 Task: Create a due date automation trigger when advanced on, 2 days after a card is due add content with a description not containing resume at 11:00 AM.
Action: Mouse moved to (1161, 349)
Screenshot: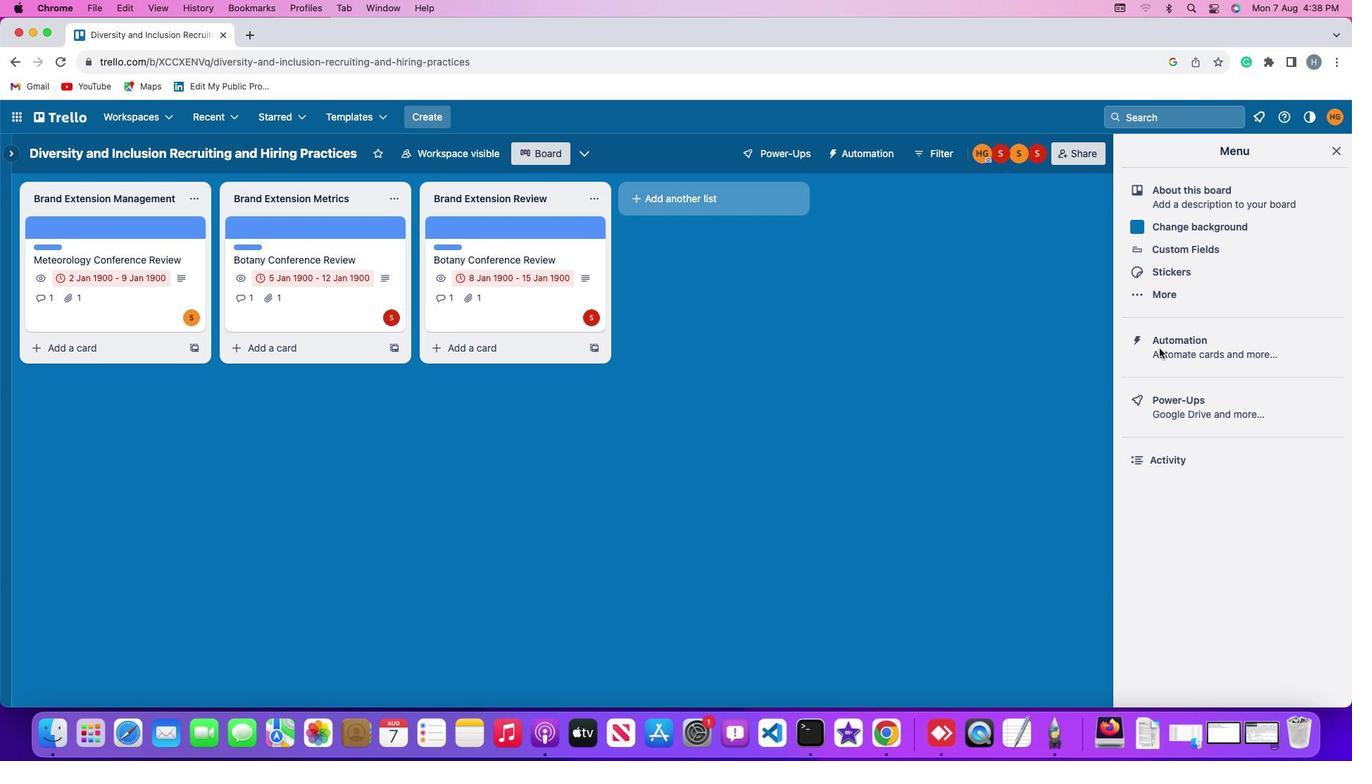 
Action: Mouse pressed left at (1161, 349)
Screenshot: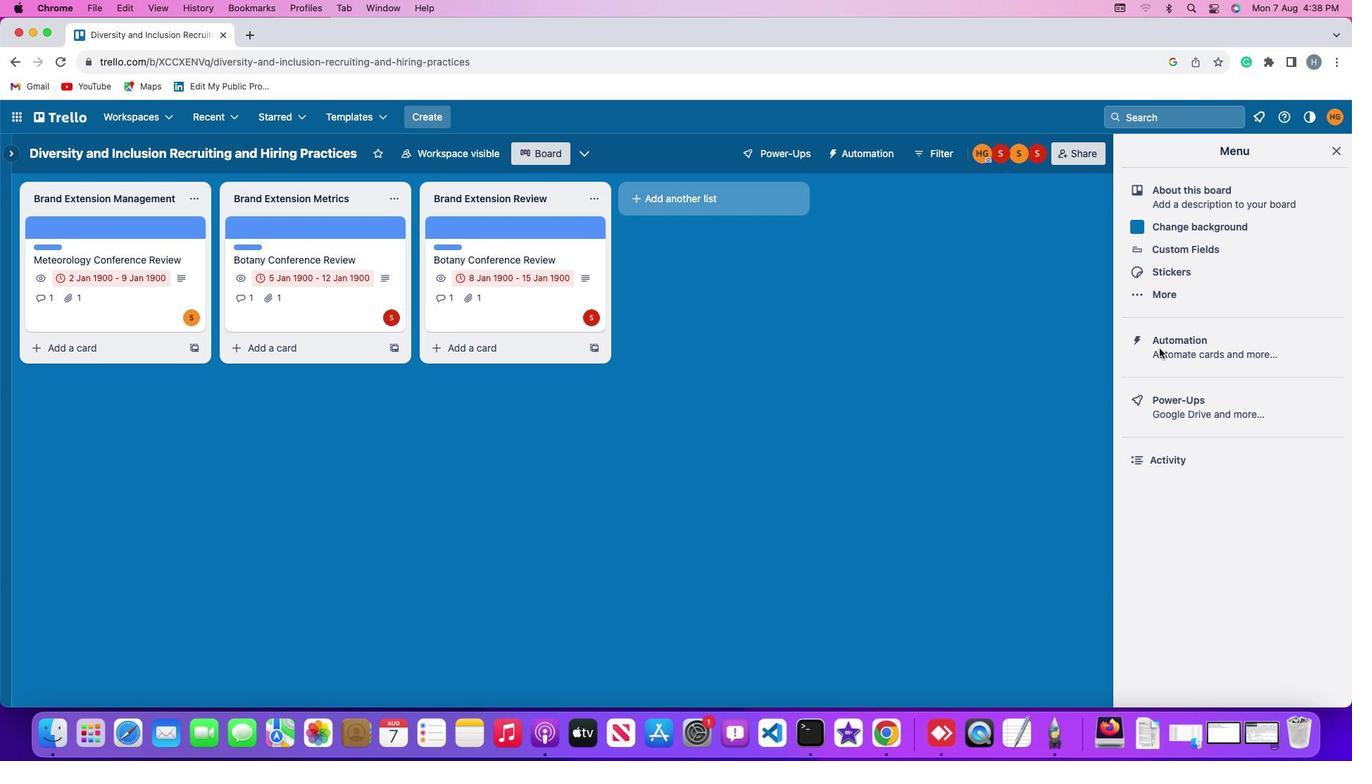 
Action: Mouse pressed left at (1161, 349)
Screenshot: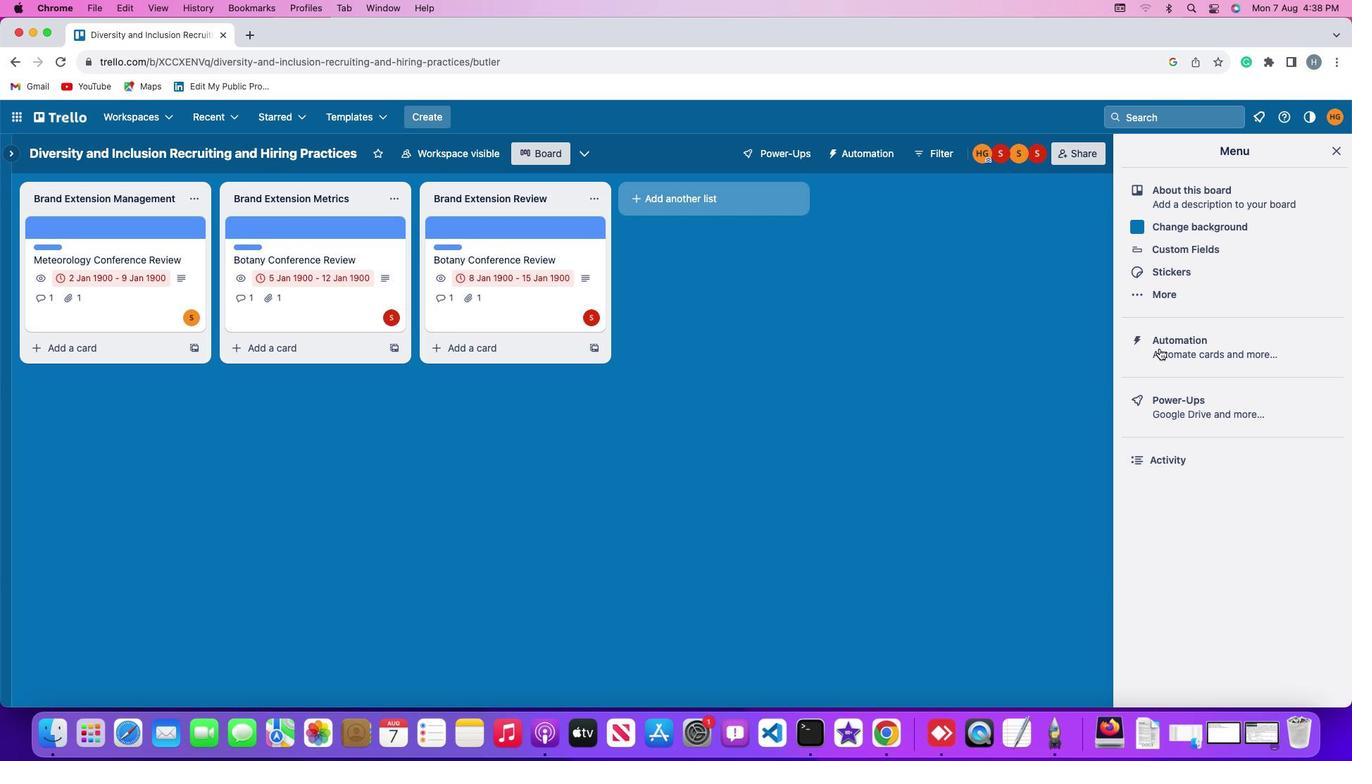 
Action: Mouse moved to (89, 331)
Screenshot: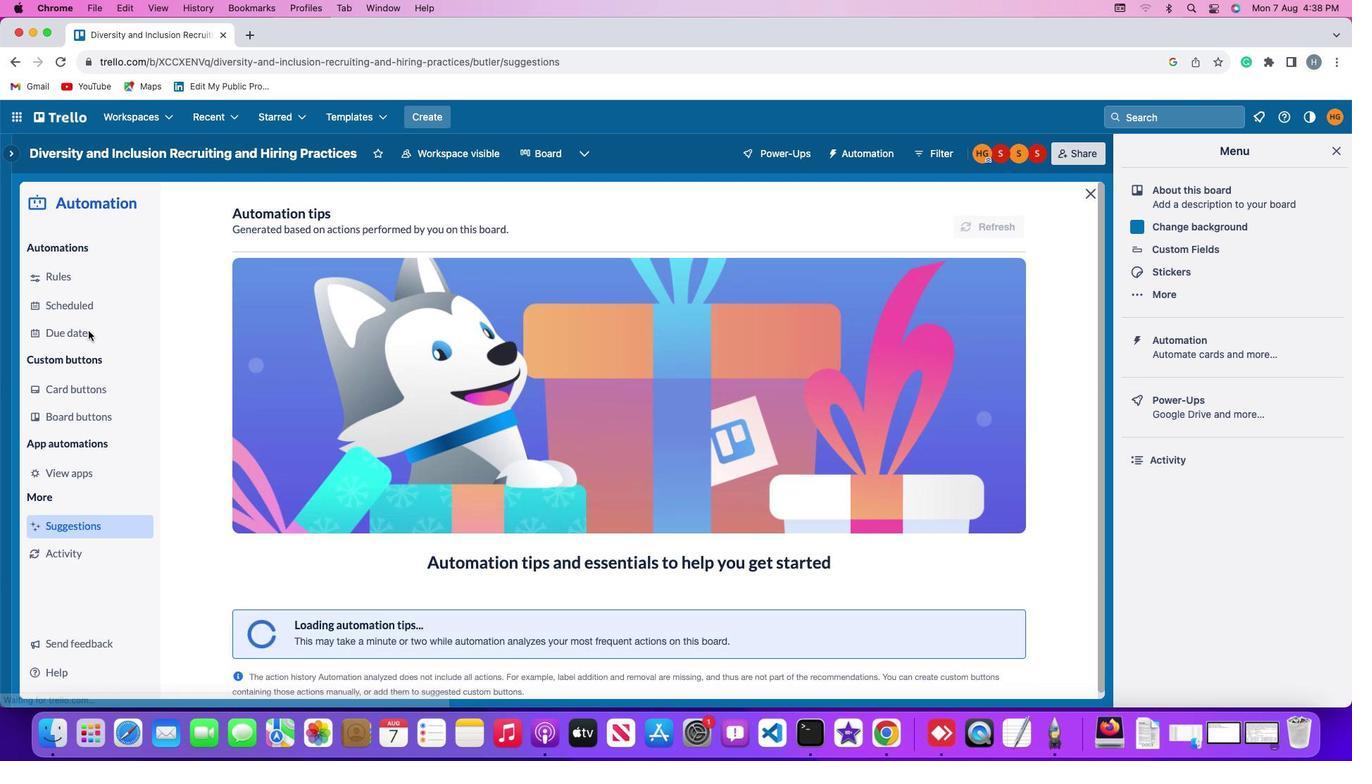 
Action: Mouse pressed left at (89, 331)
Screenshot: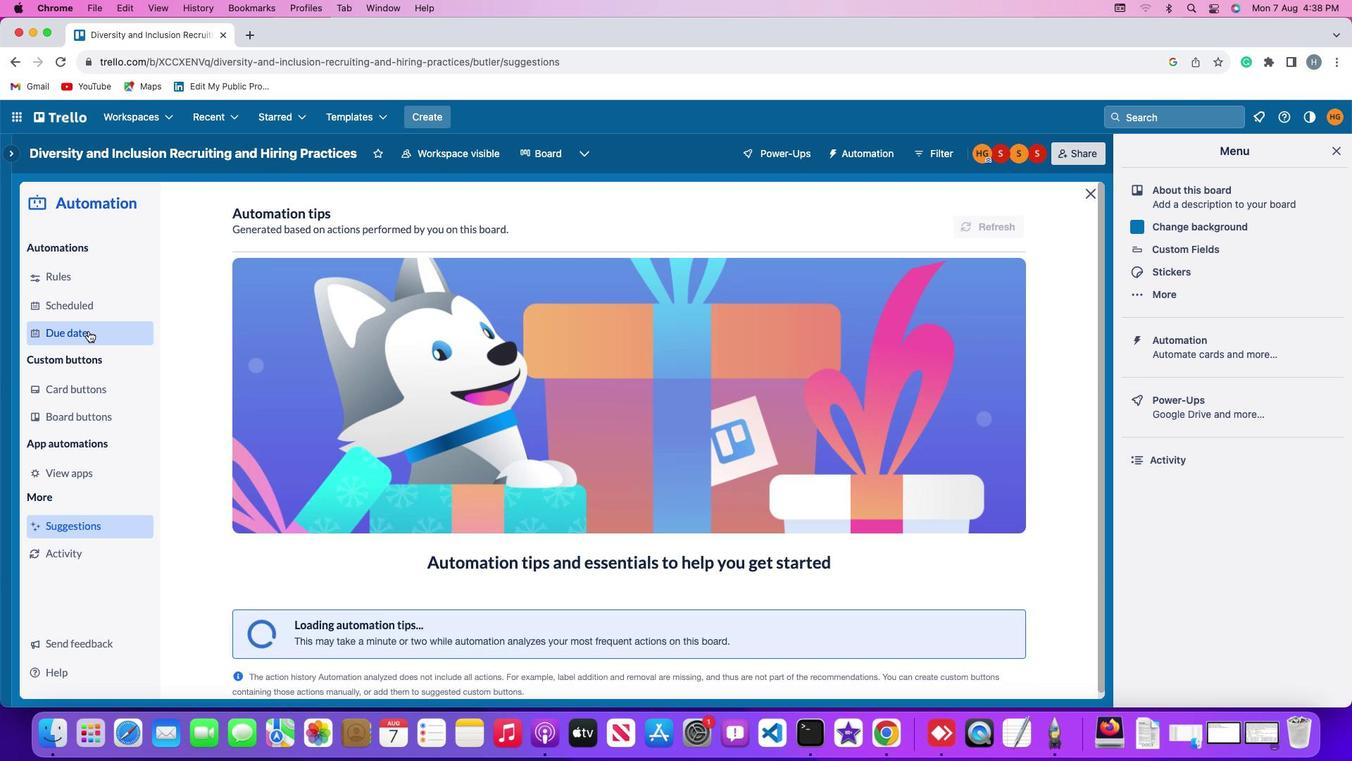 
Action: Mouse moved to (960, 216)
Screenshot: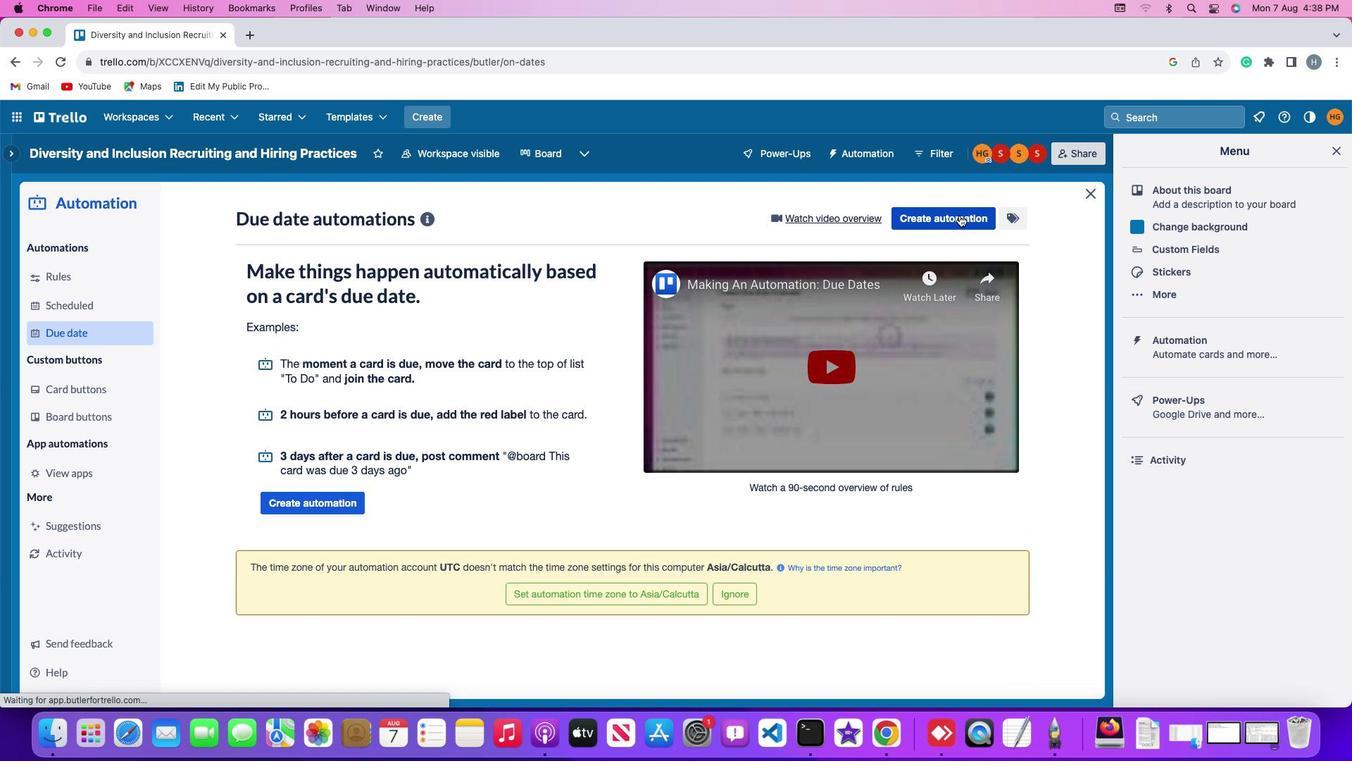 
Action: Mouse pressed left at (960, 216)
Screenshot: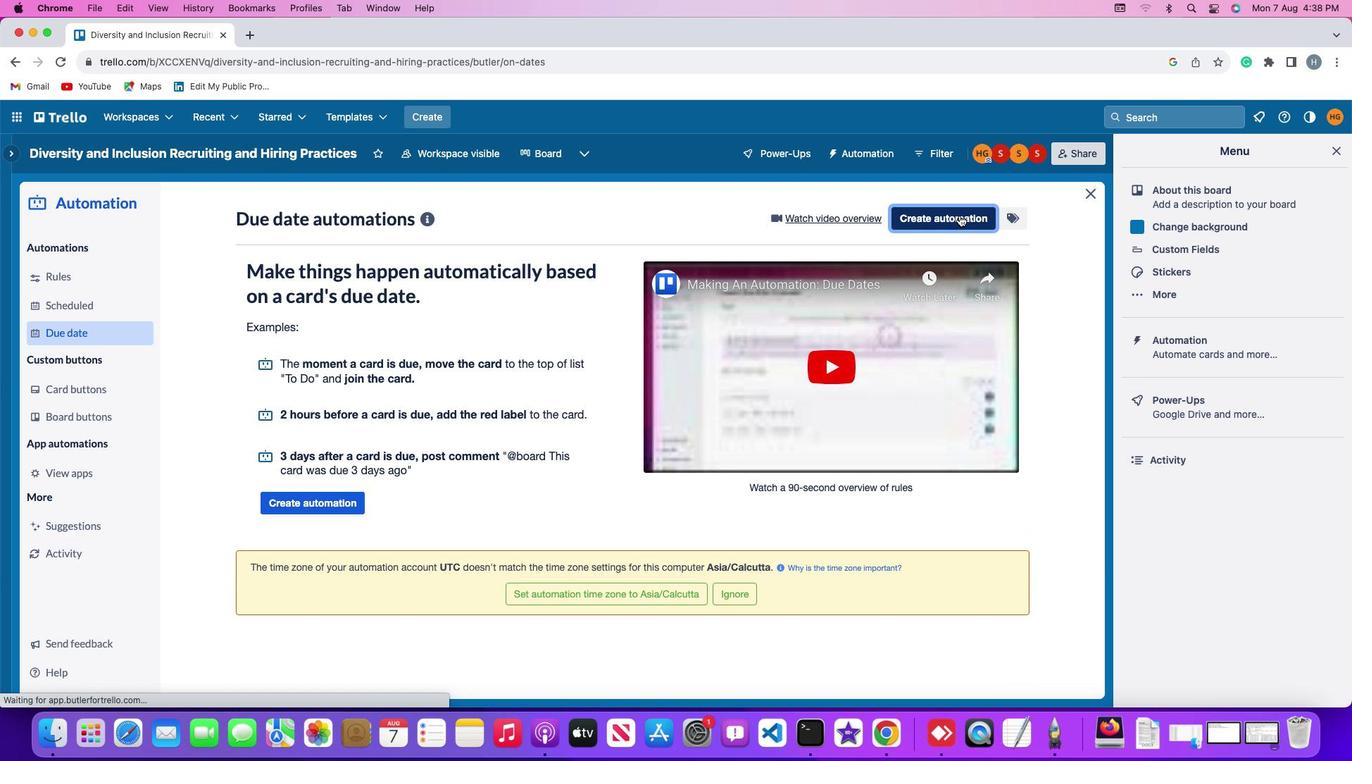 
Action: Mouse moved to (648, 353)
Screenshot: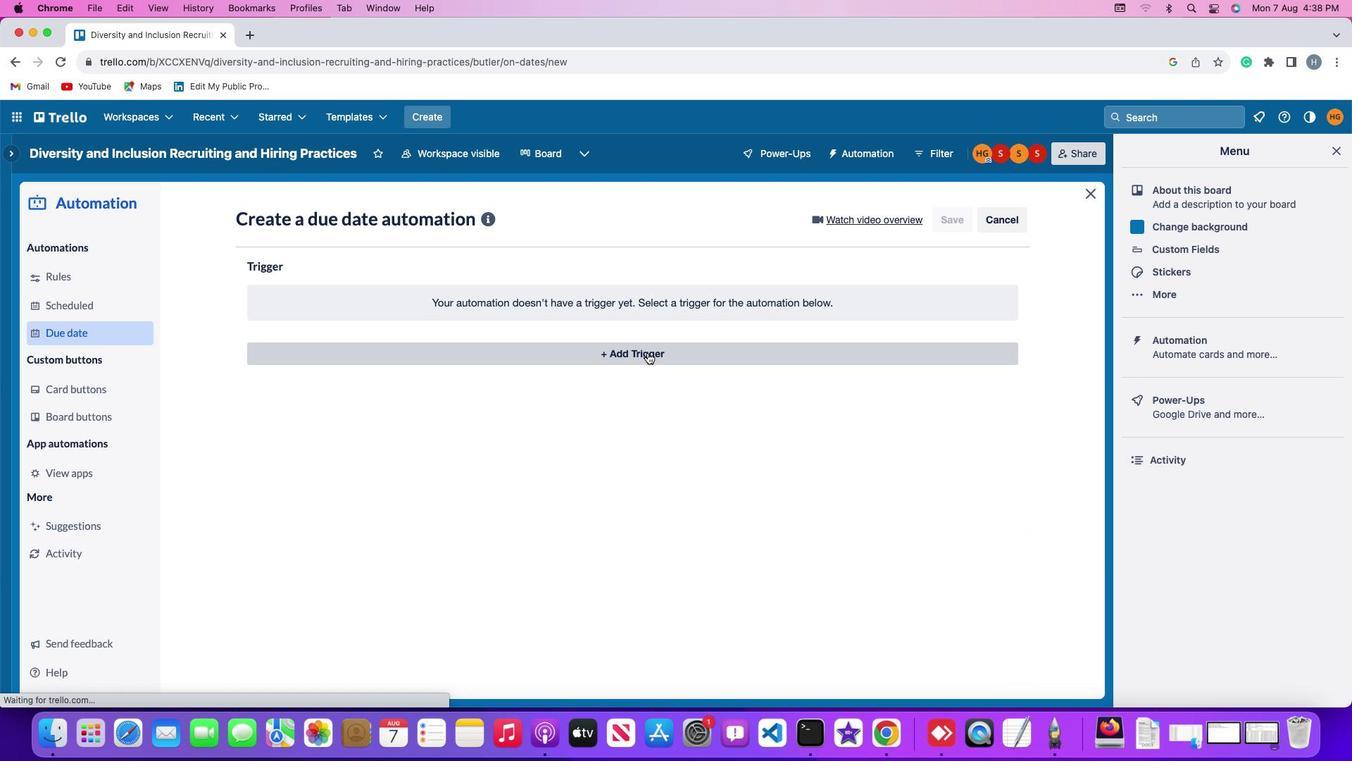 
Action: Mouse pressed left at (648, 353)
Screenshot: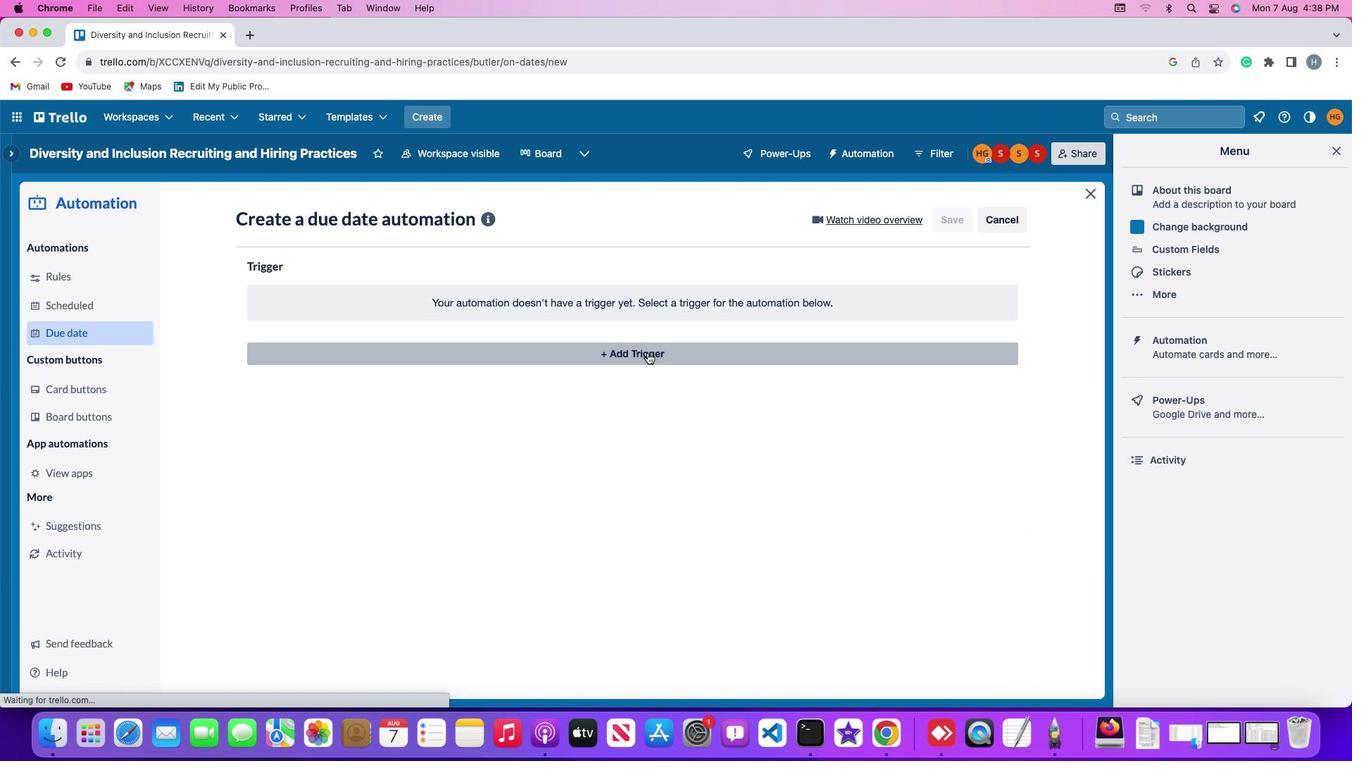 
Action: Mouse moved to (277, 562)
Screenshot: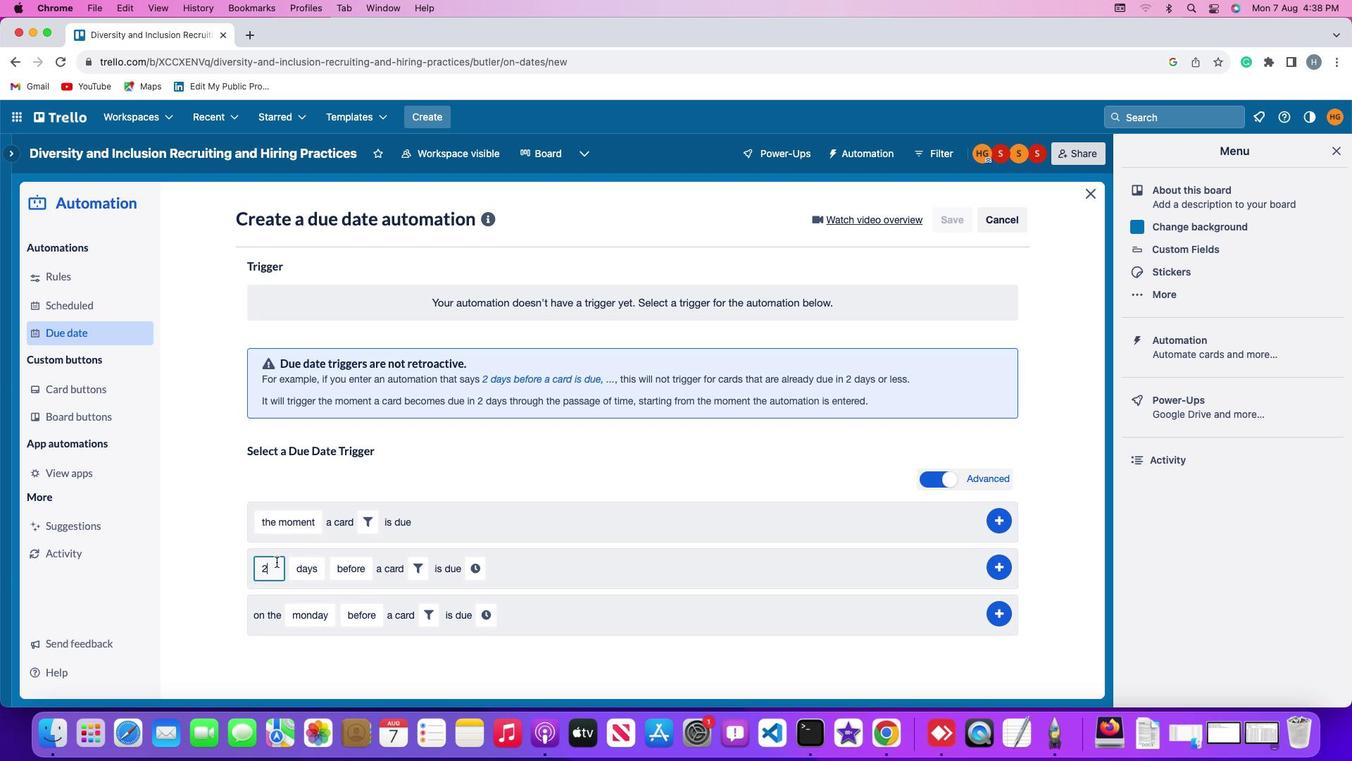 
Action: Mouse pressed left at (277, 562)
Screenshot: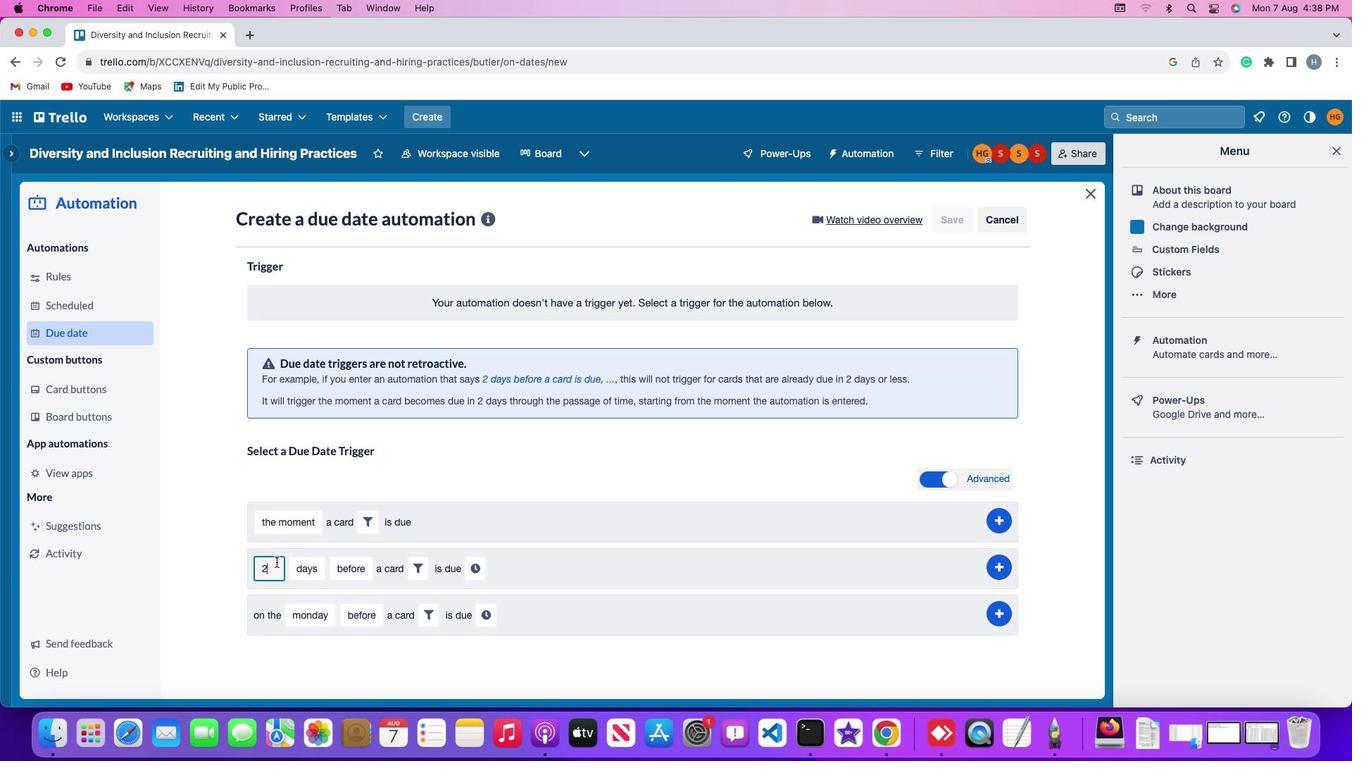 
Action: Mouse moved to (277, 563)
Screenshot: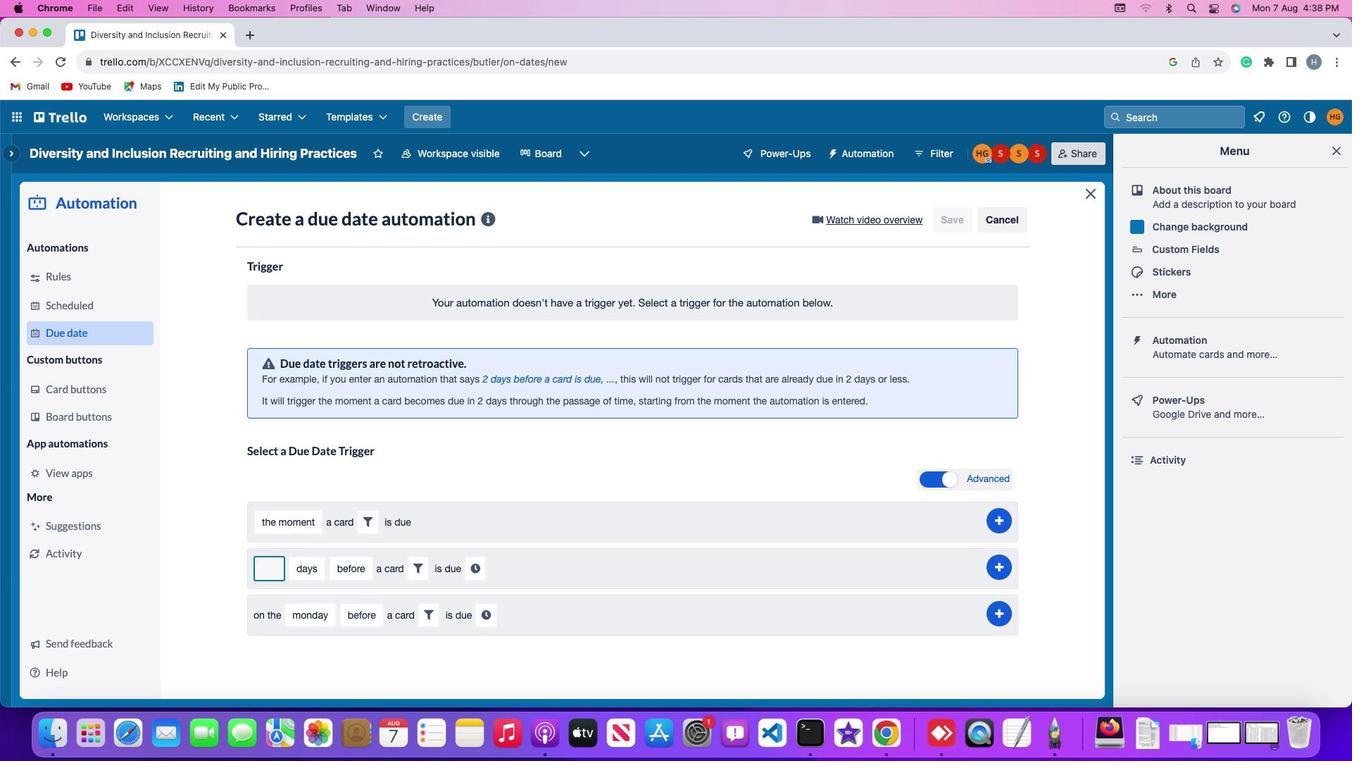 
Action: Key pressed Key.backspace
Screenshot: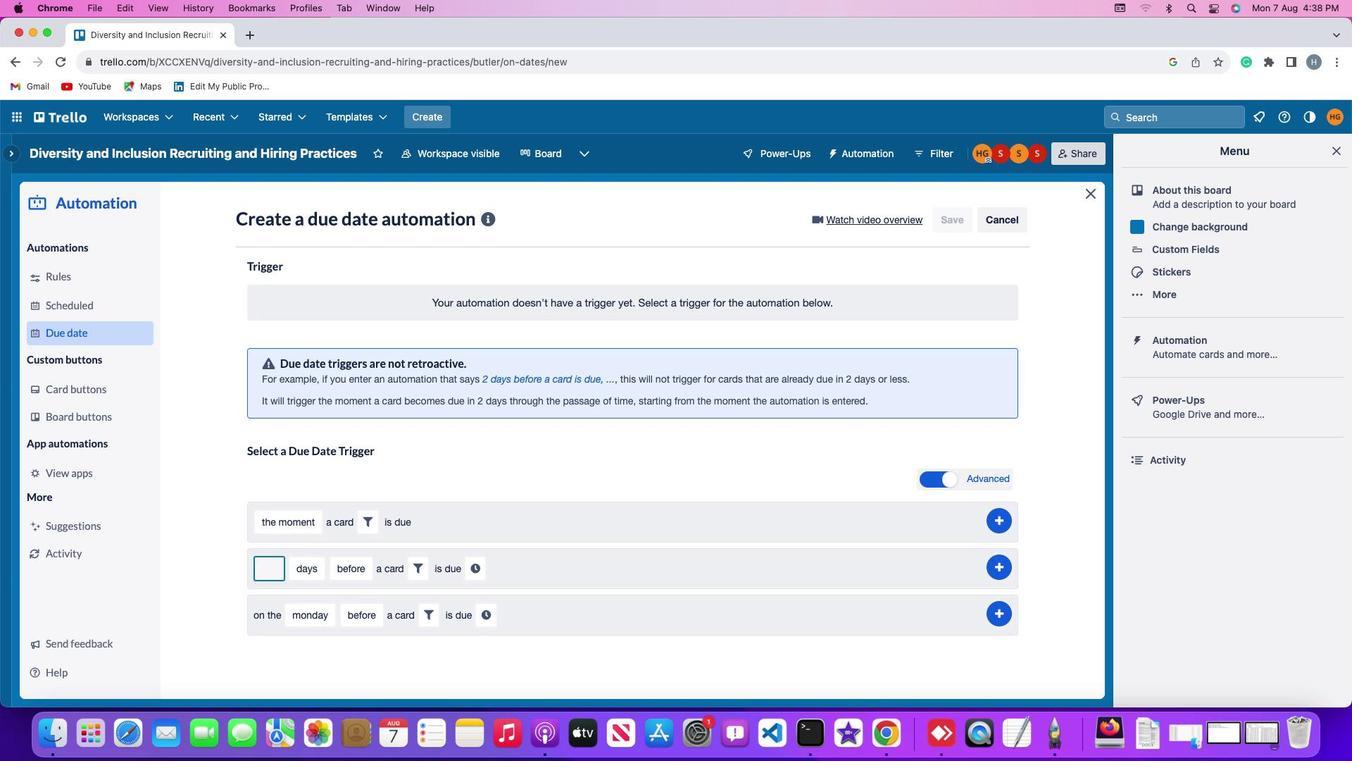 
Action: Mouse moved to (278, 563)
Screenshot: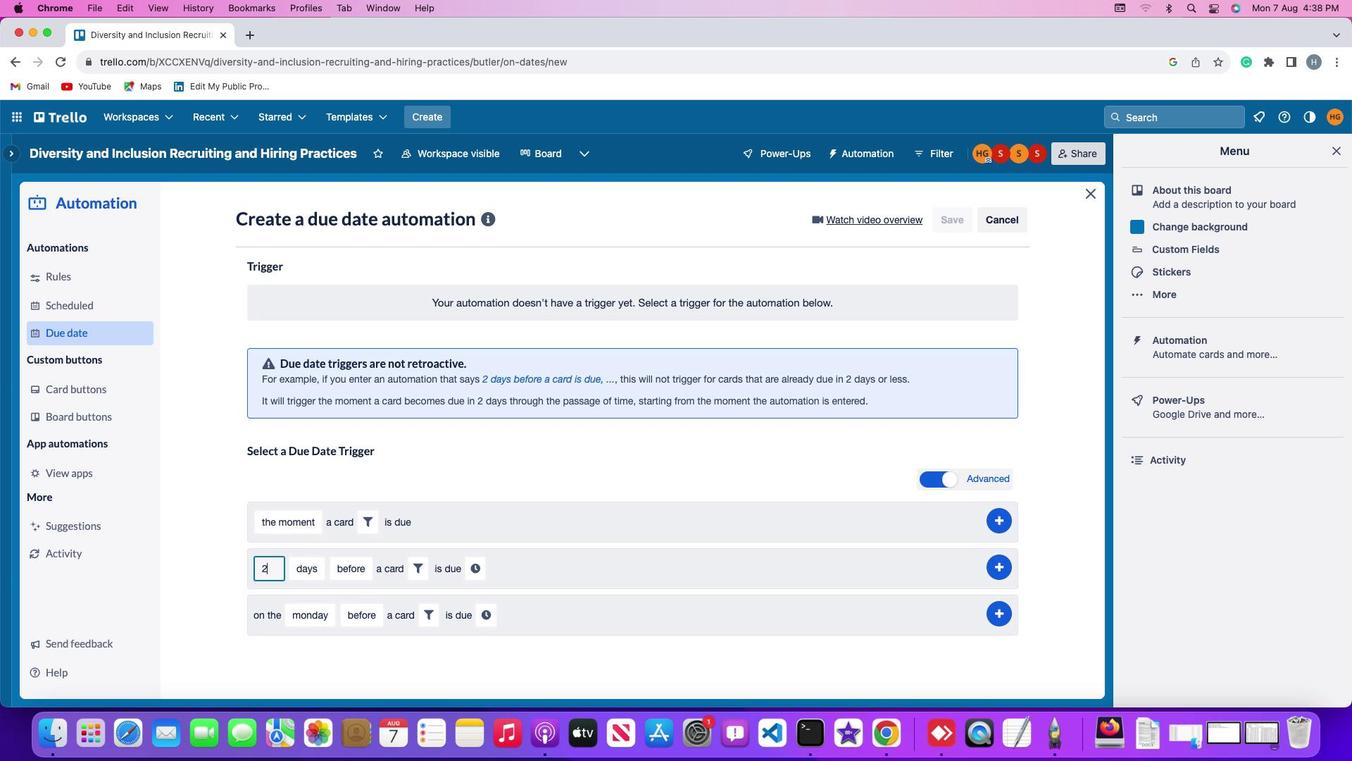 
Action: Key pressed '2'
Screenshot: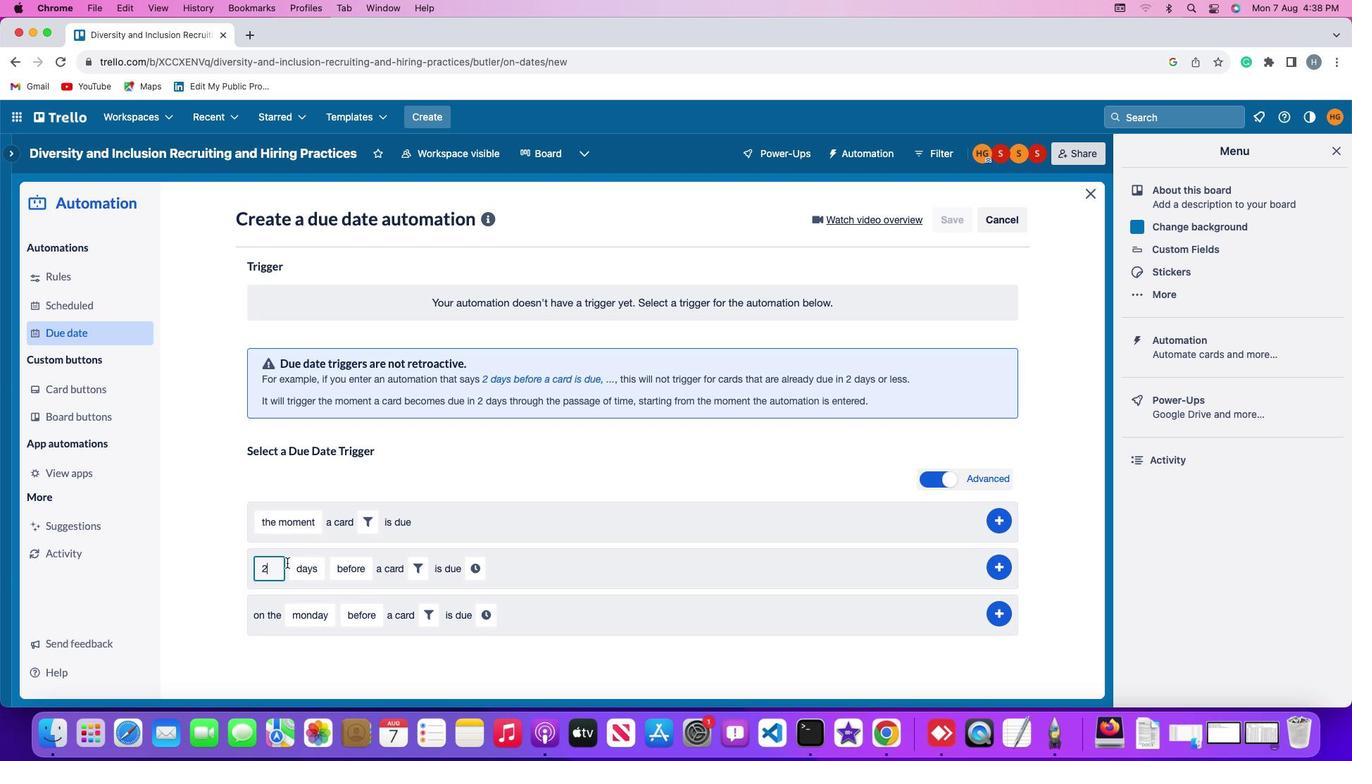 
Action: Mouse moved to (321, 561)
Screenshot: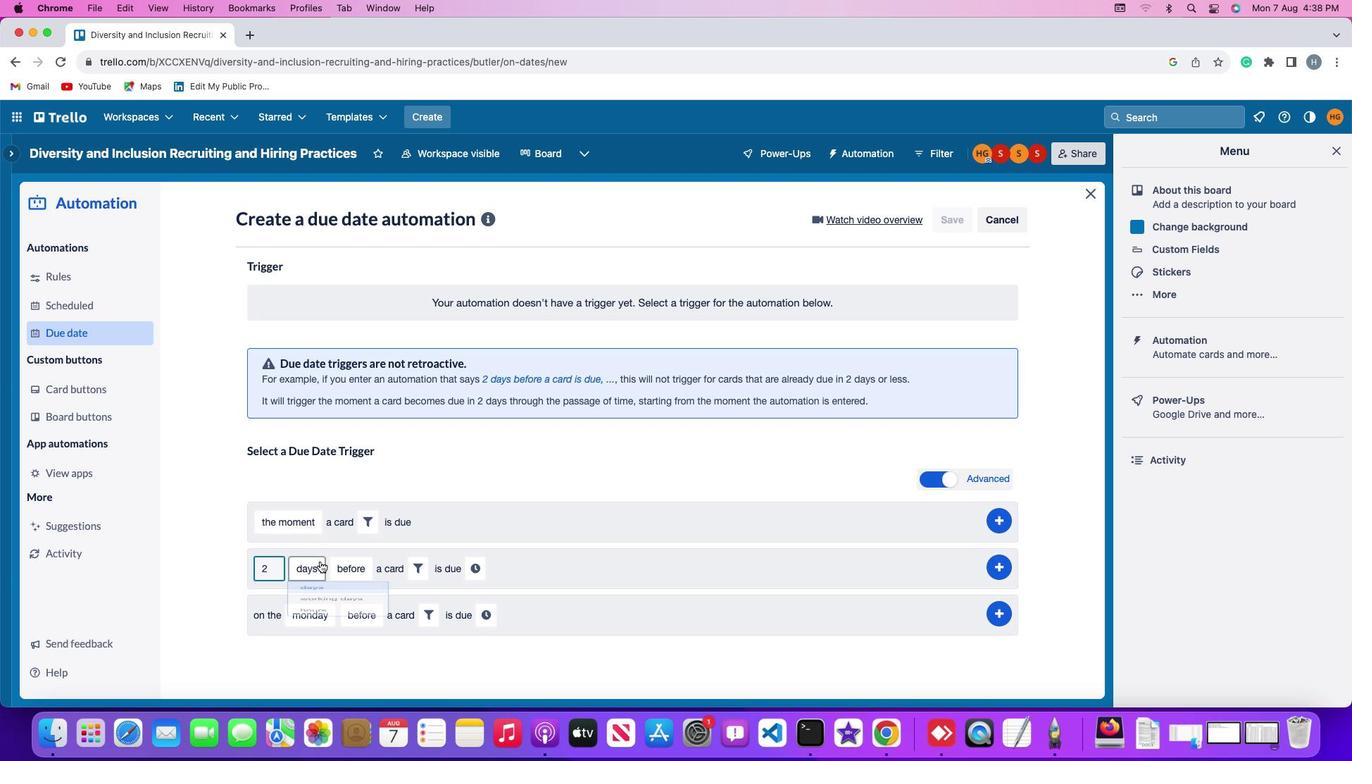 
Action: Mouse pressed left at (321, 561)
Screenshot: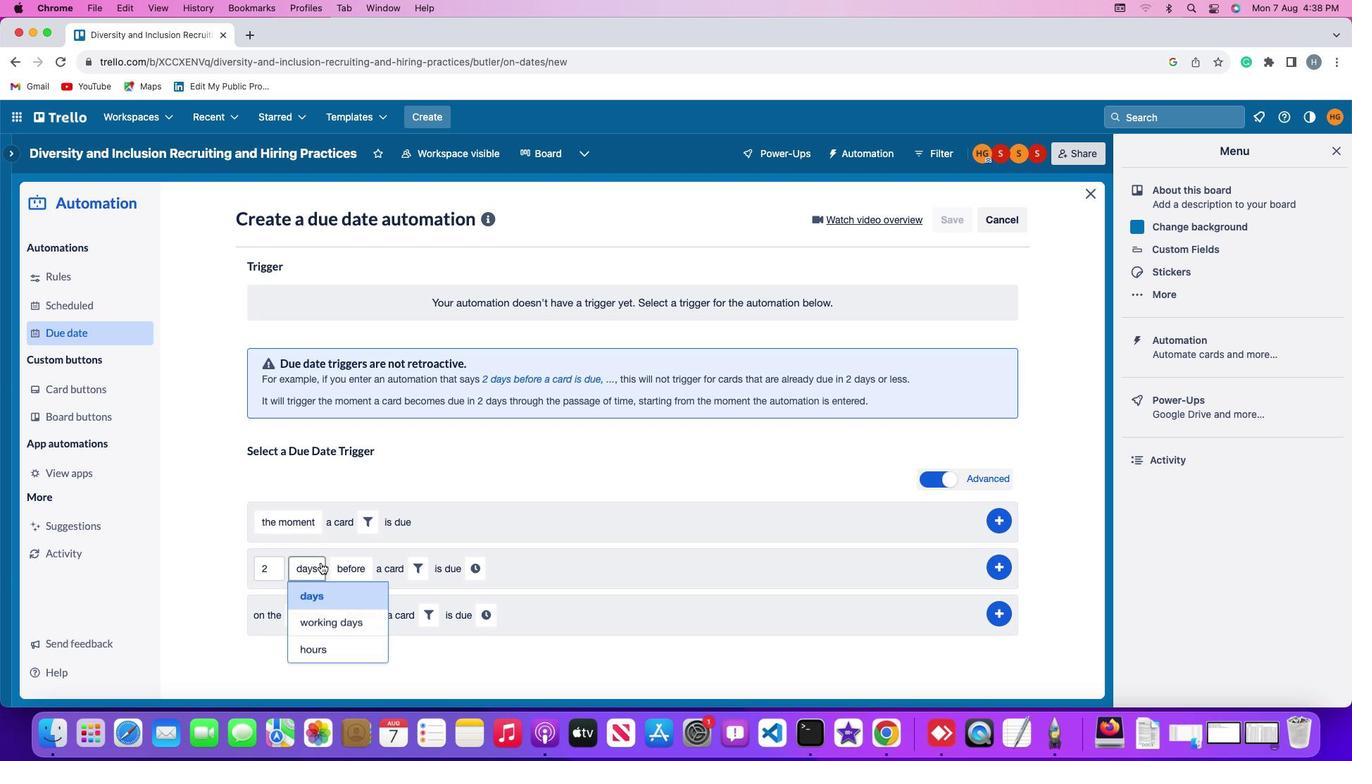 
Action: Mouse moved to (319, 597)
Screenshot: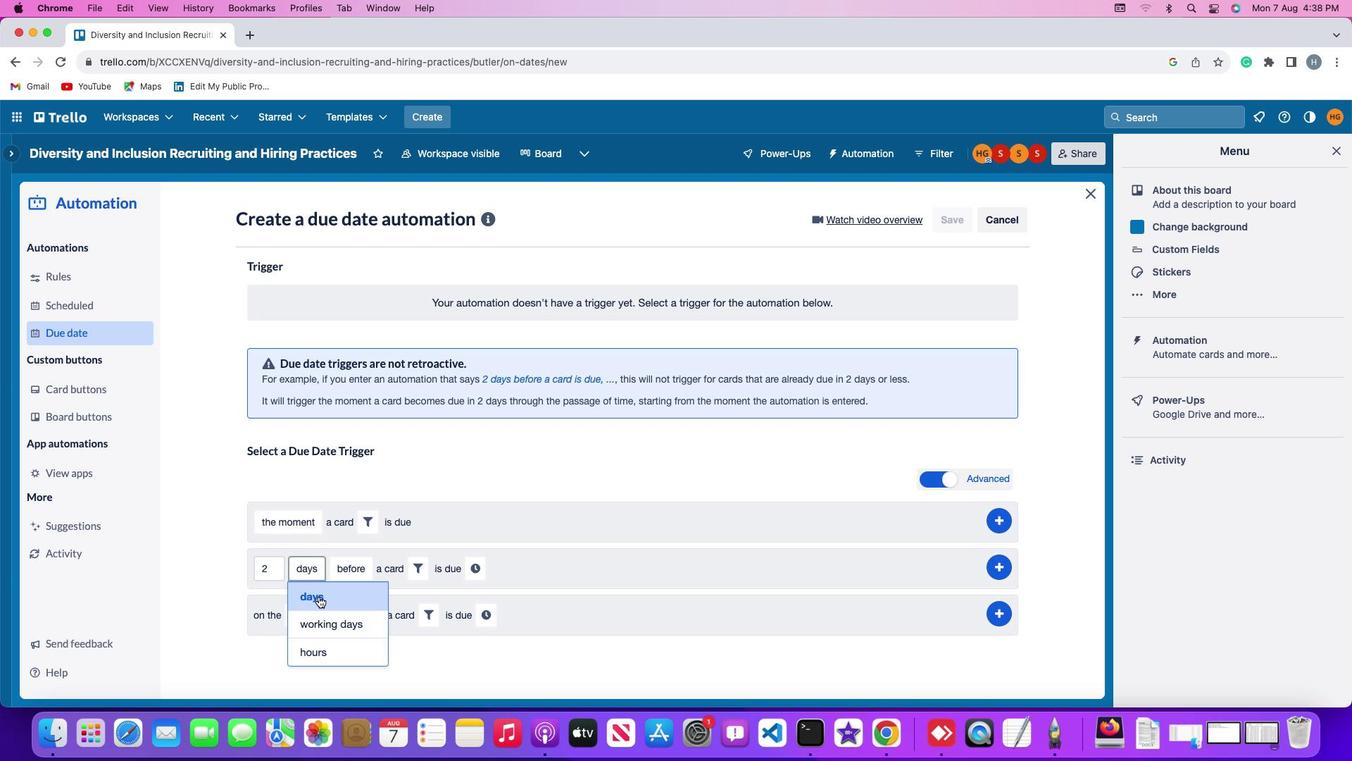 
Action: Mouse pressed left at (319, 597)
Screenshot: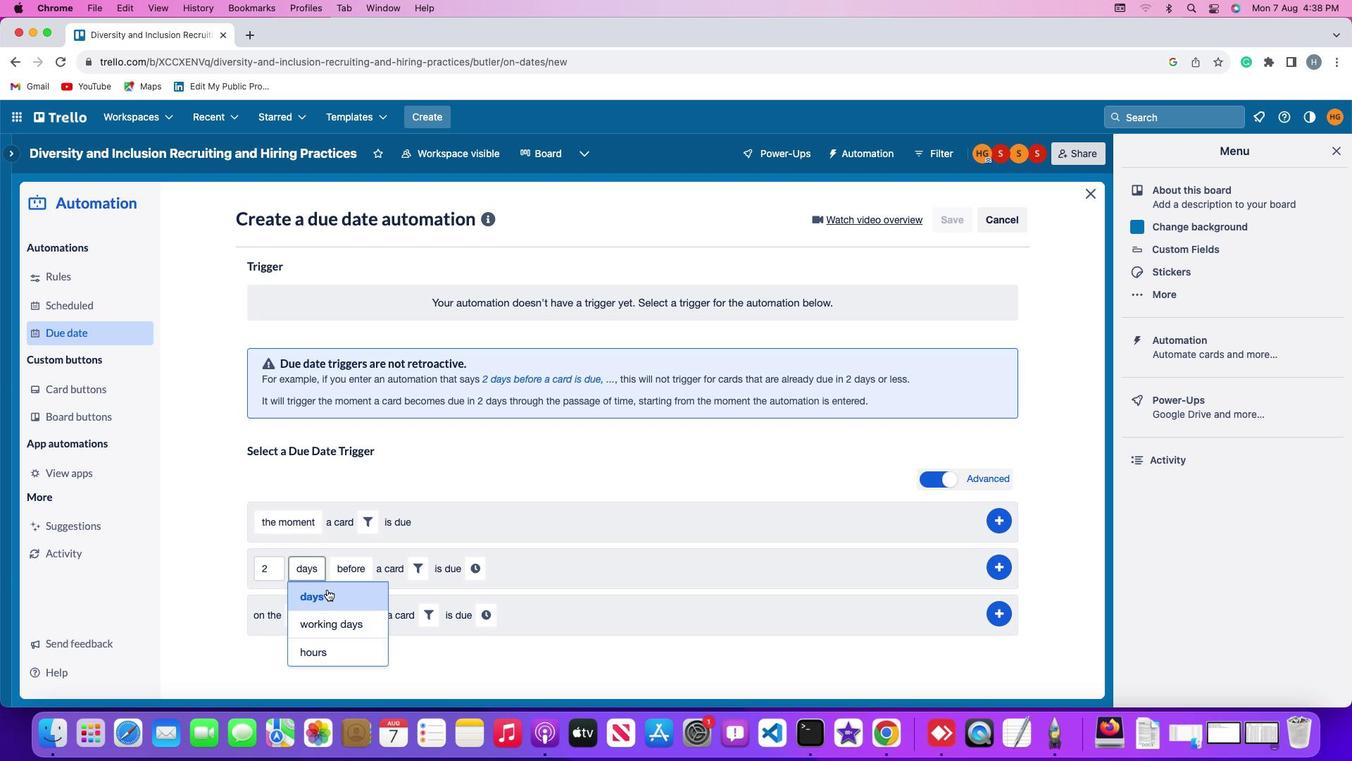 
Action: Mouse moved to (344, 572)
Screenshot: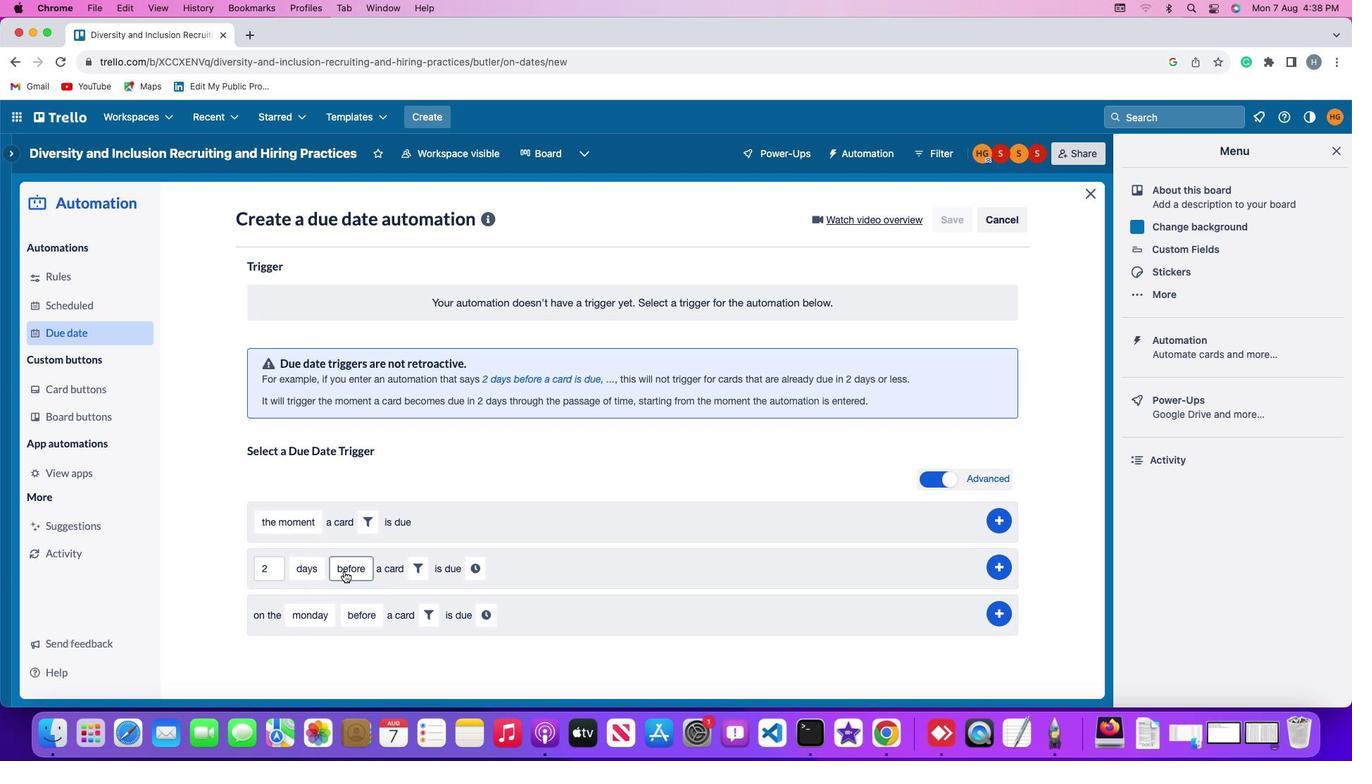 
Action: Mouse pressed left at (344, 572)
Screenshot: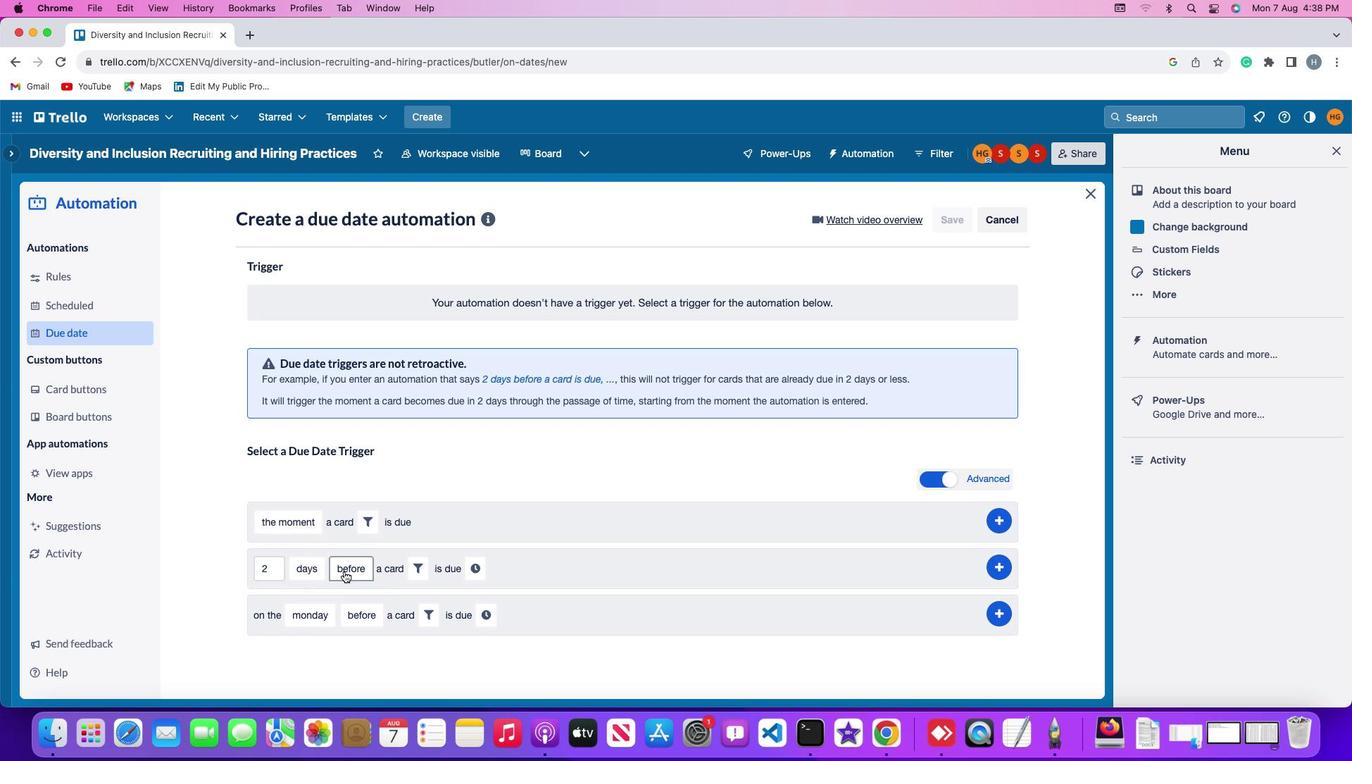 
Action: Mouse moved to (355, 621)
Screenshot: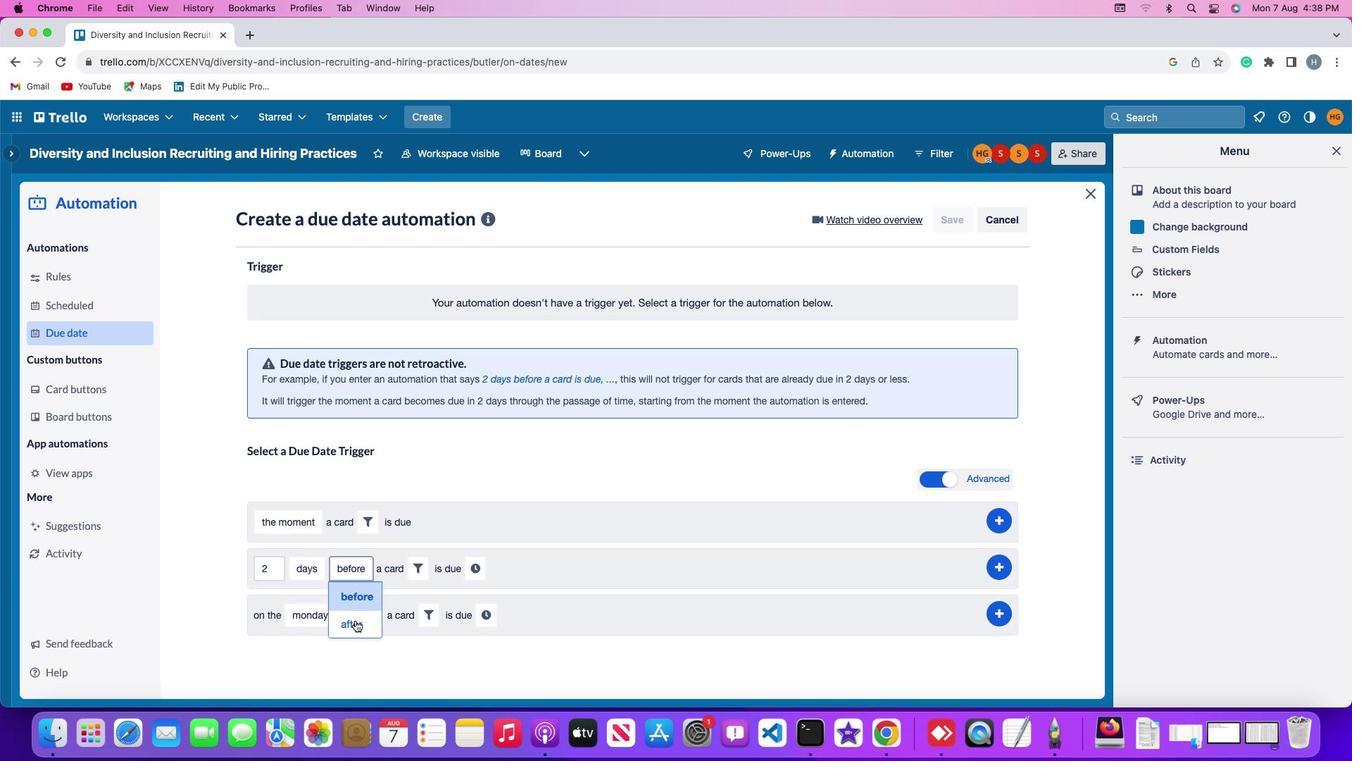 
Action: Mouse pressed left at (355, 621)
Screenshot: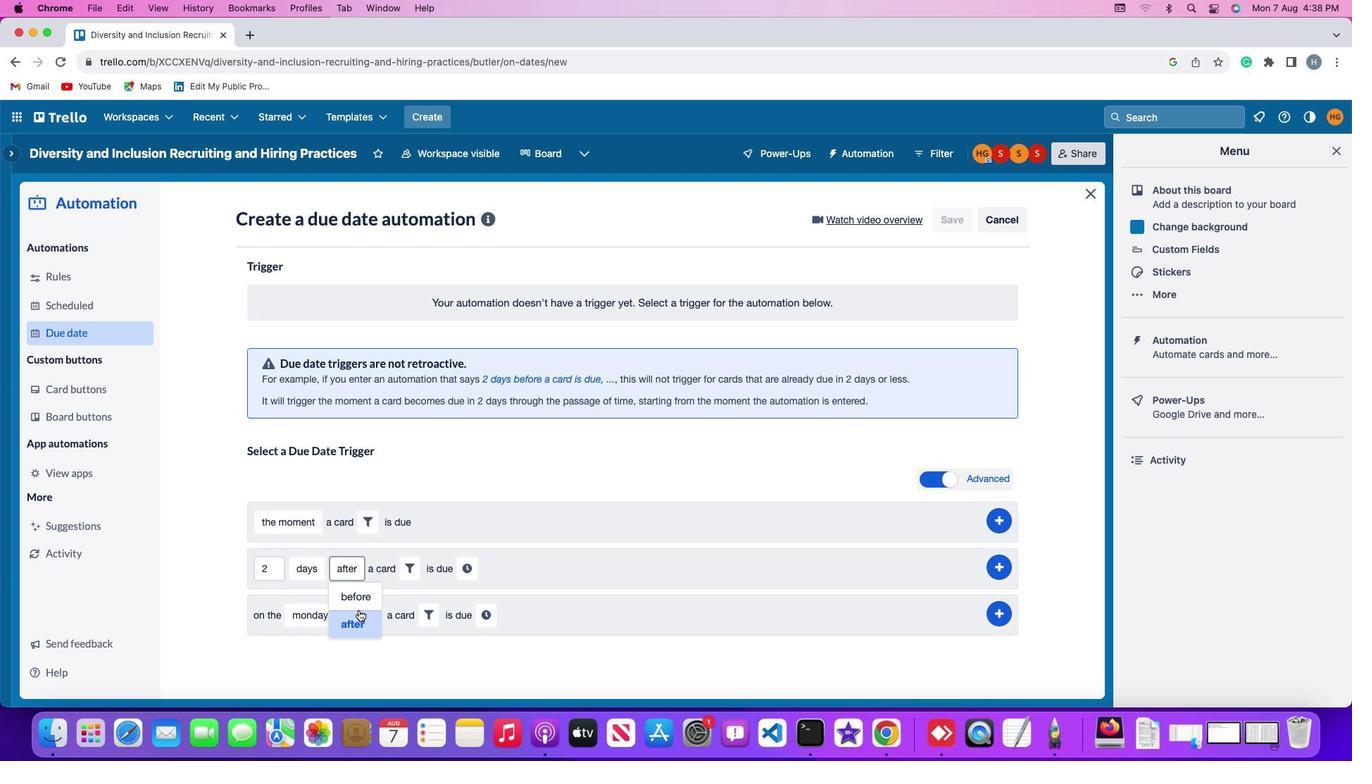 
Action: Mouse moved to (412, 564)
Screenshot: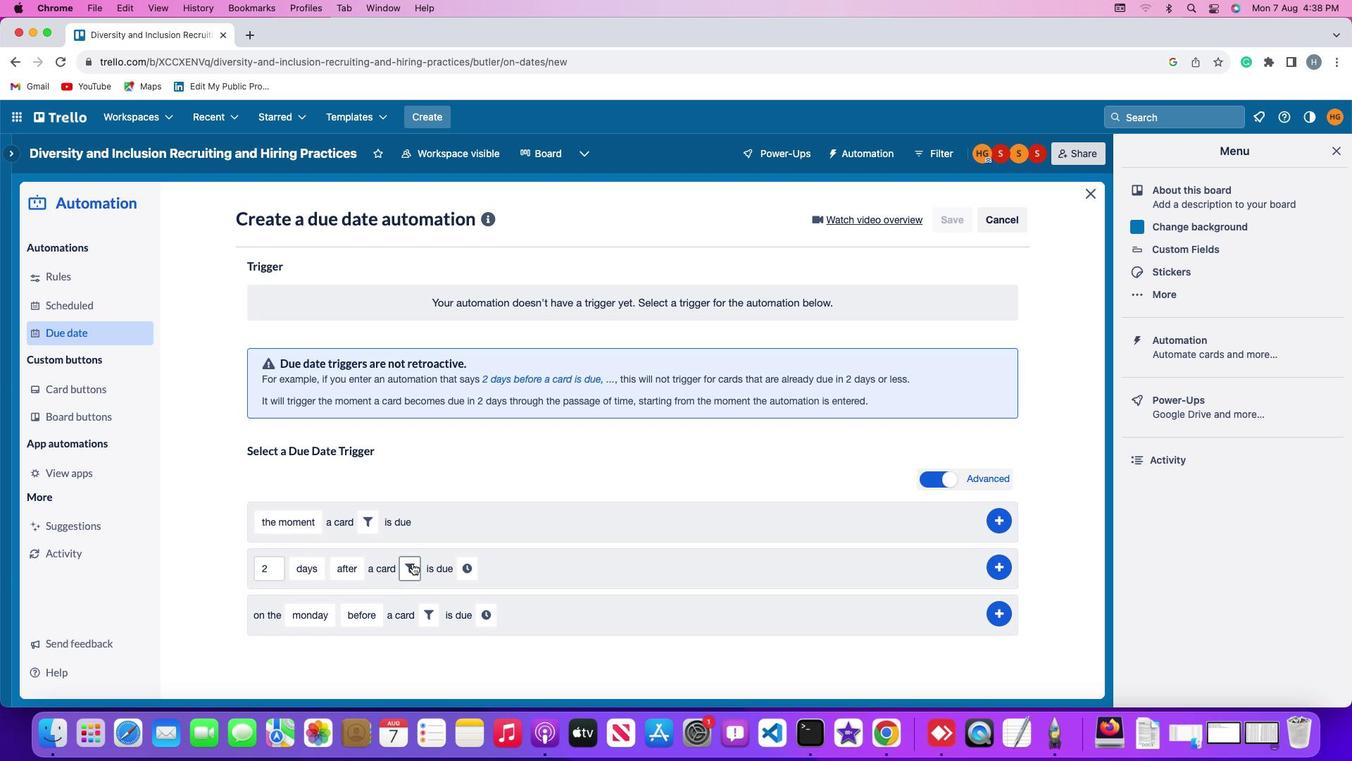 
Action: Mouse pressed left at (412, 564)
Screenshot: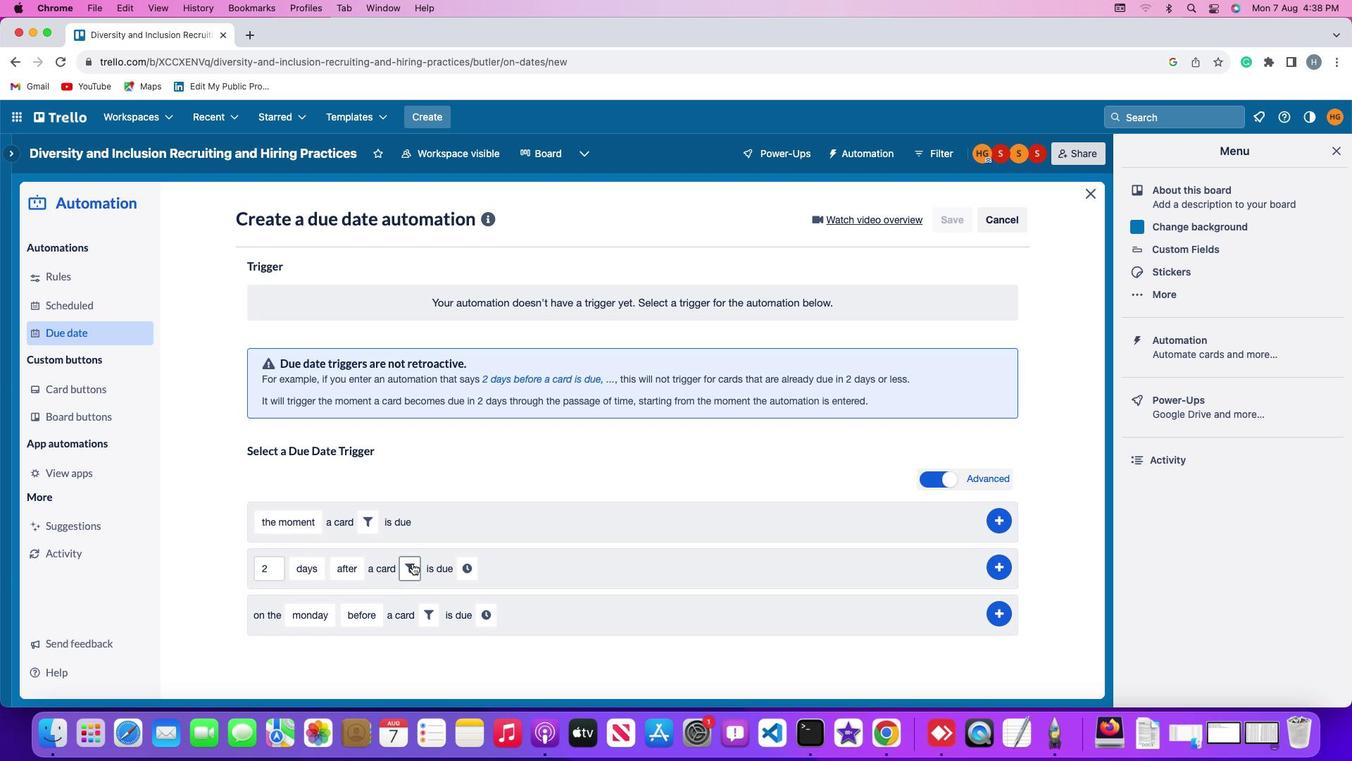 
Action: Mouse moved to (592, 618)
Screenshot: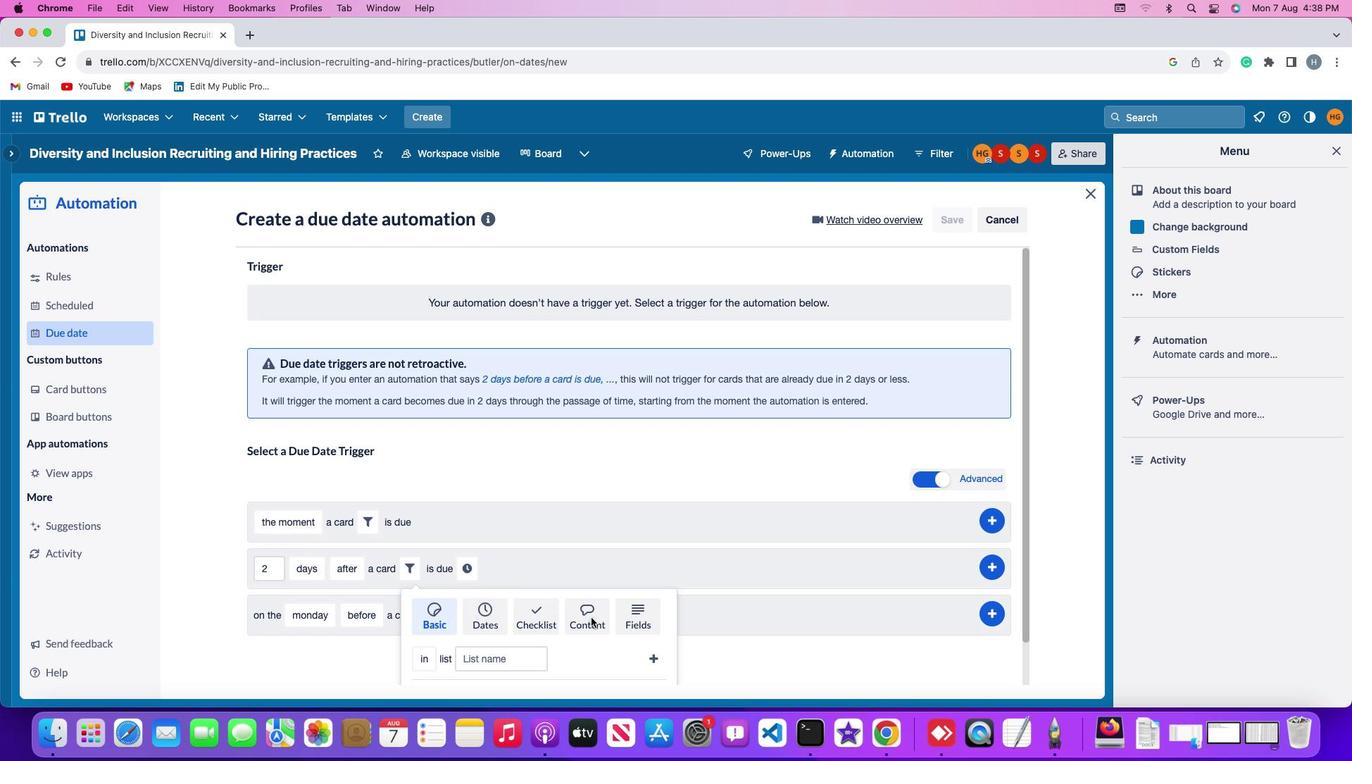 
Action: Mouse pressed left at (592, 618)
Screenshot: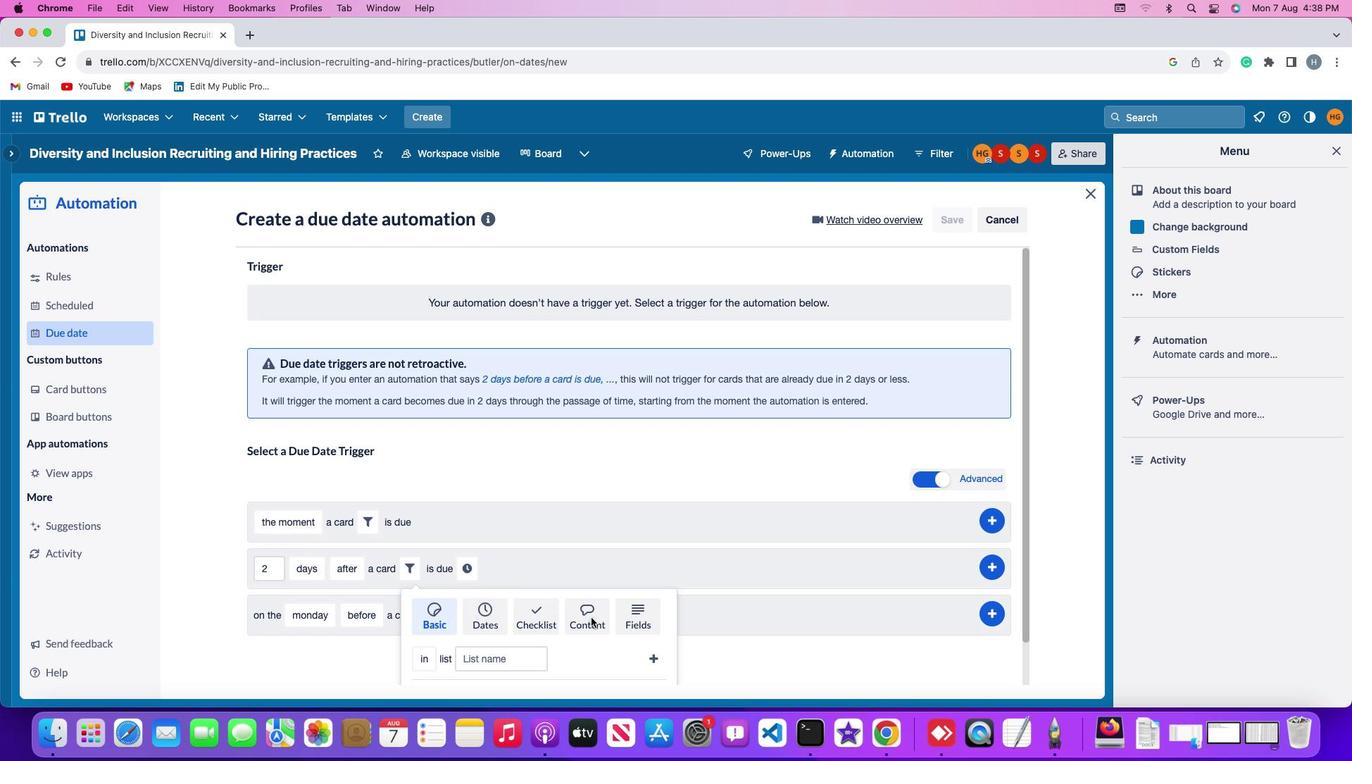 
Action: Mouse moved to (450, 654)
Screenshot: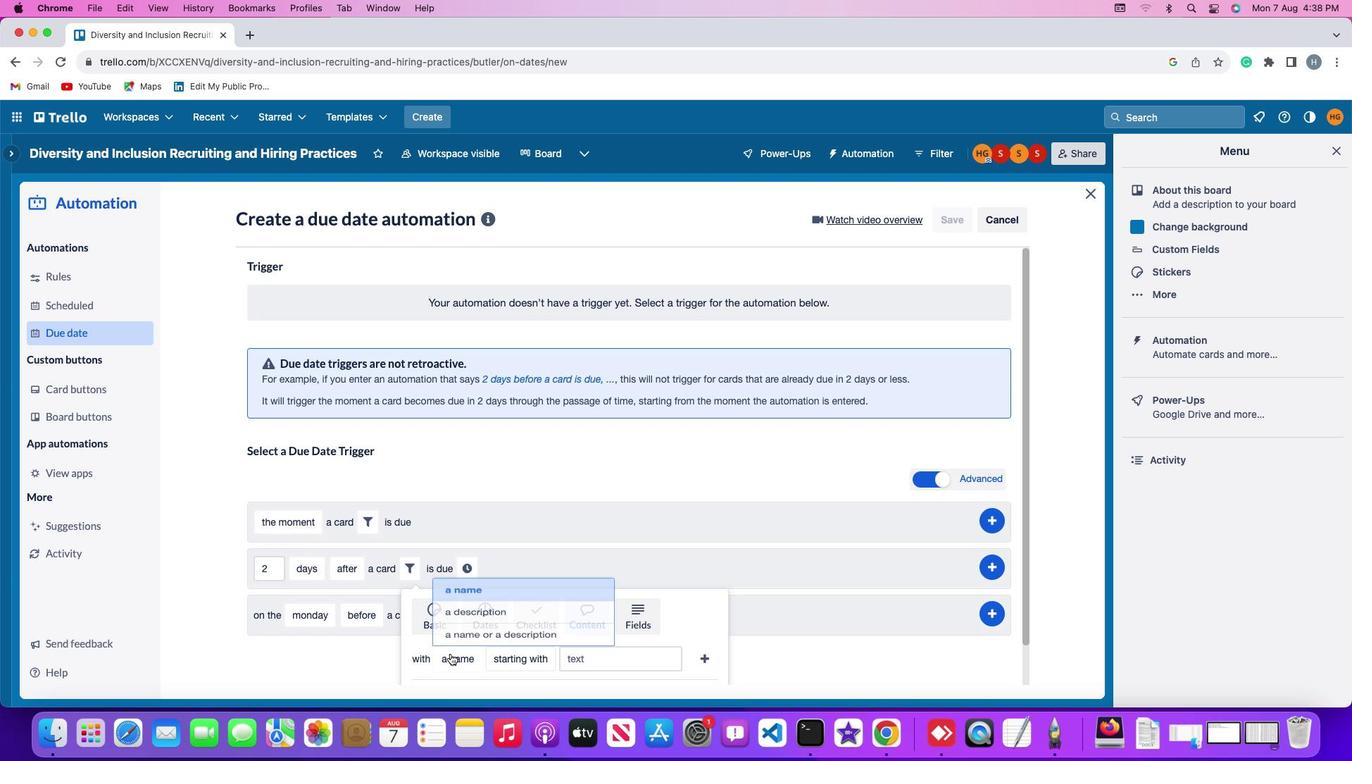 
Action: Mouse pressed left at (450, 654)
Screenshot: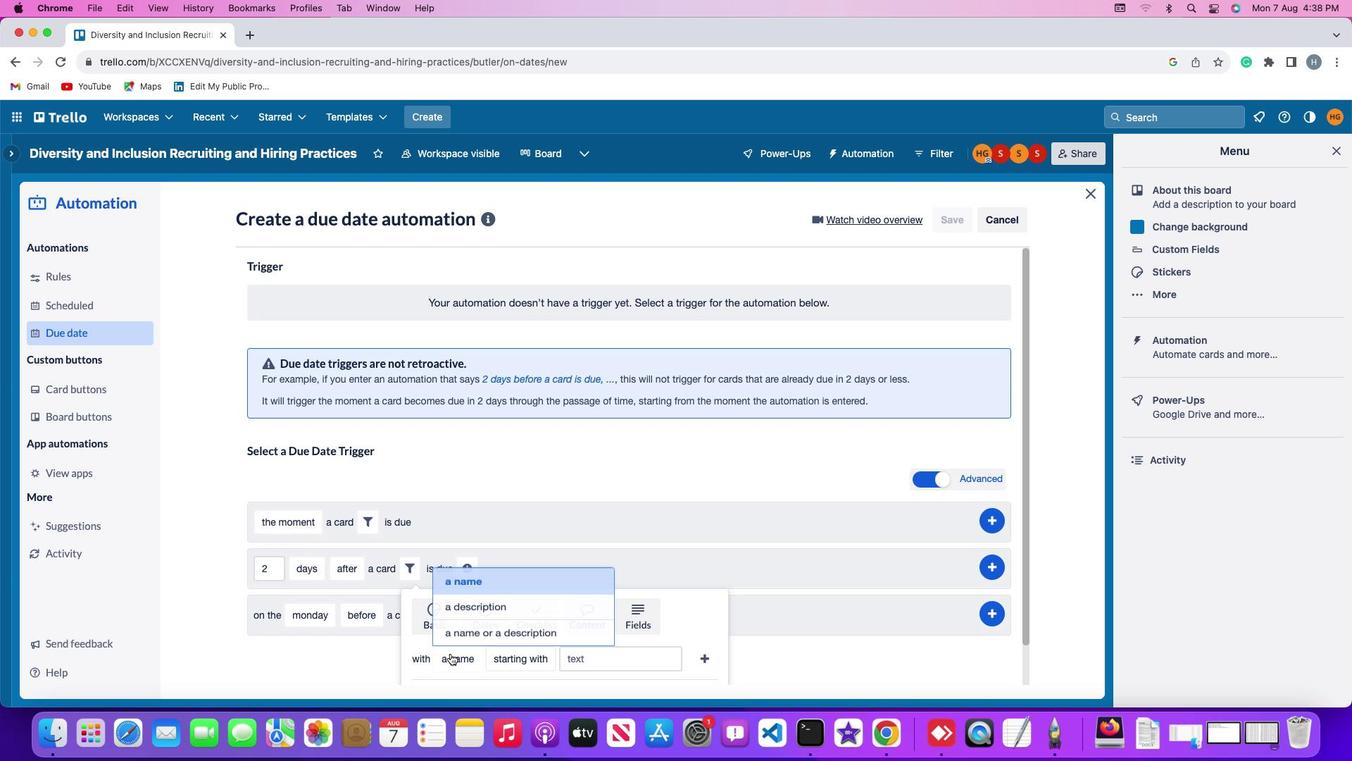 
Action: Mouse moved to (470, 607)
Screenshot: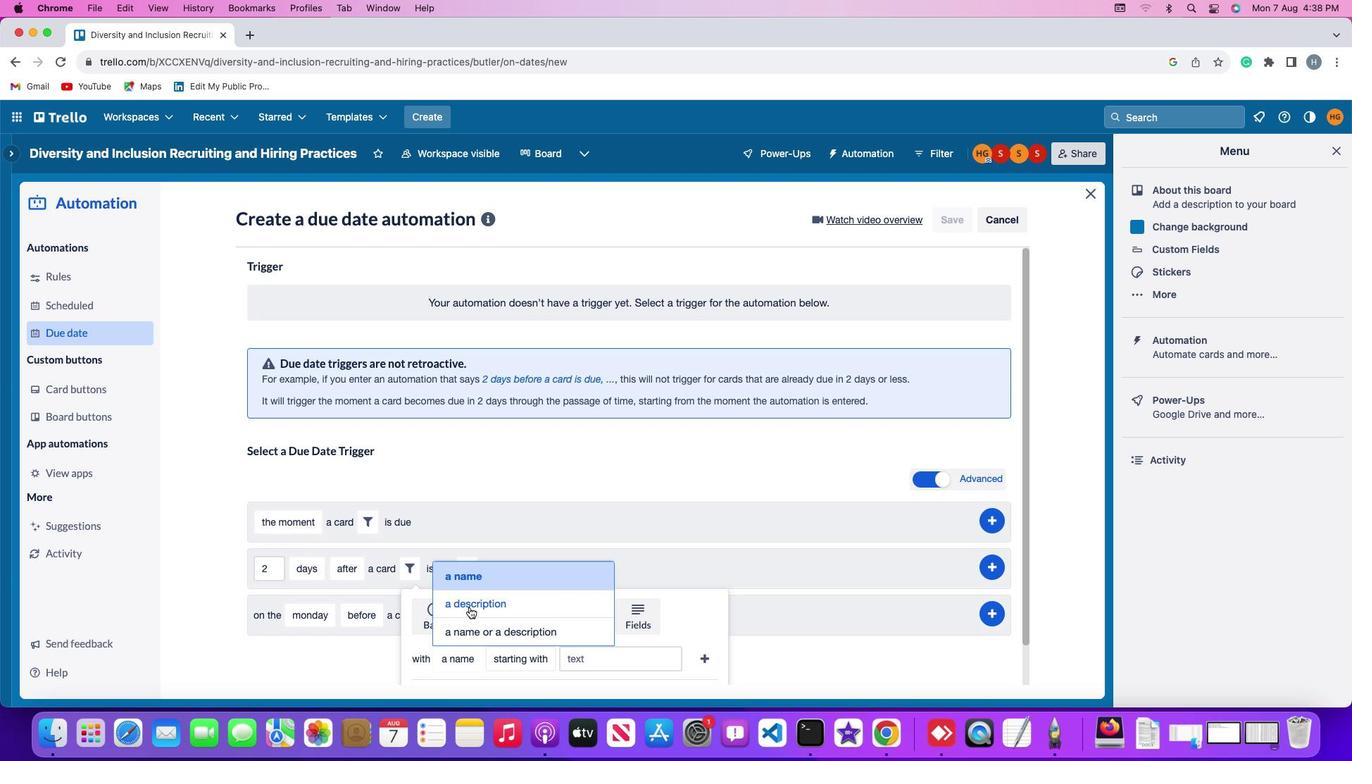 
Action: Mouse pressed left at (470, 607)
Screenshot: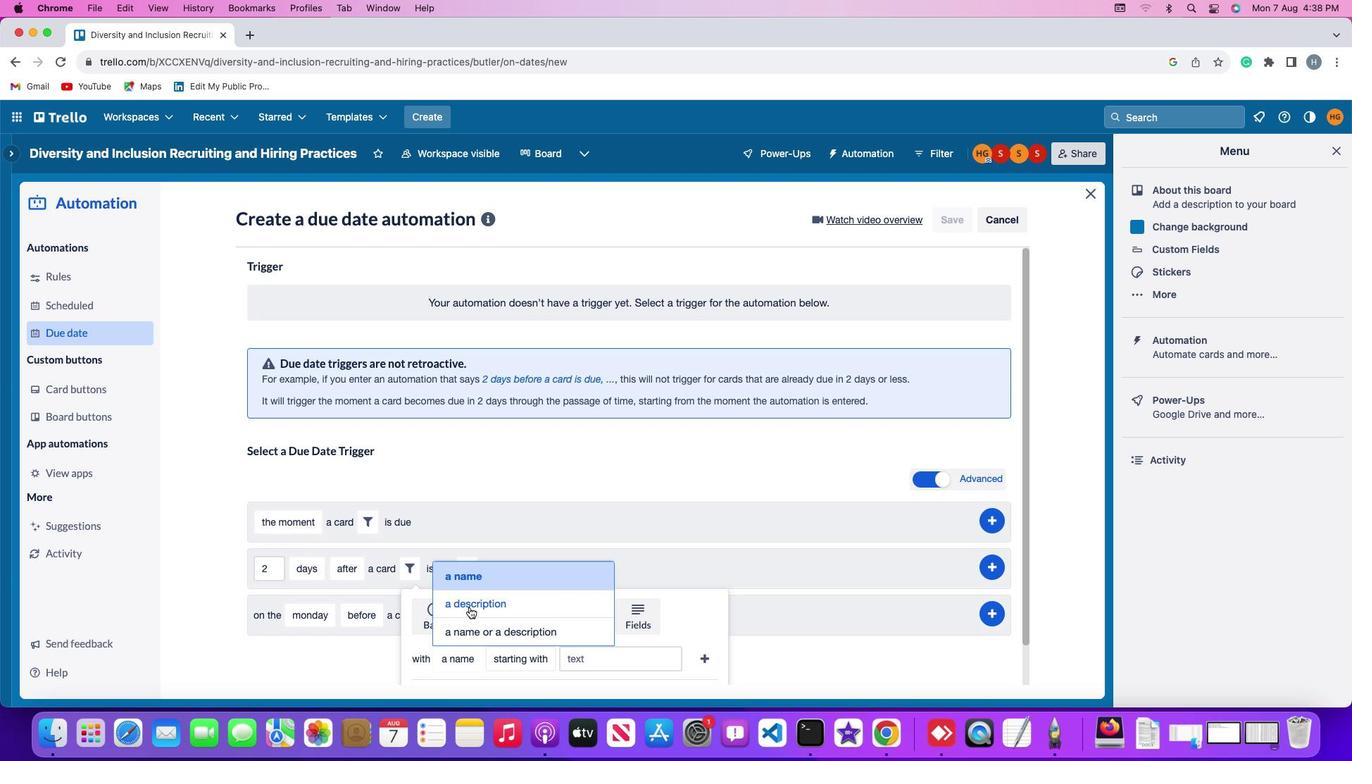 
Action: Mouse moved to (541, 657)
Screenshot: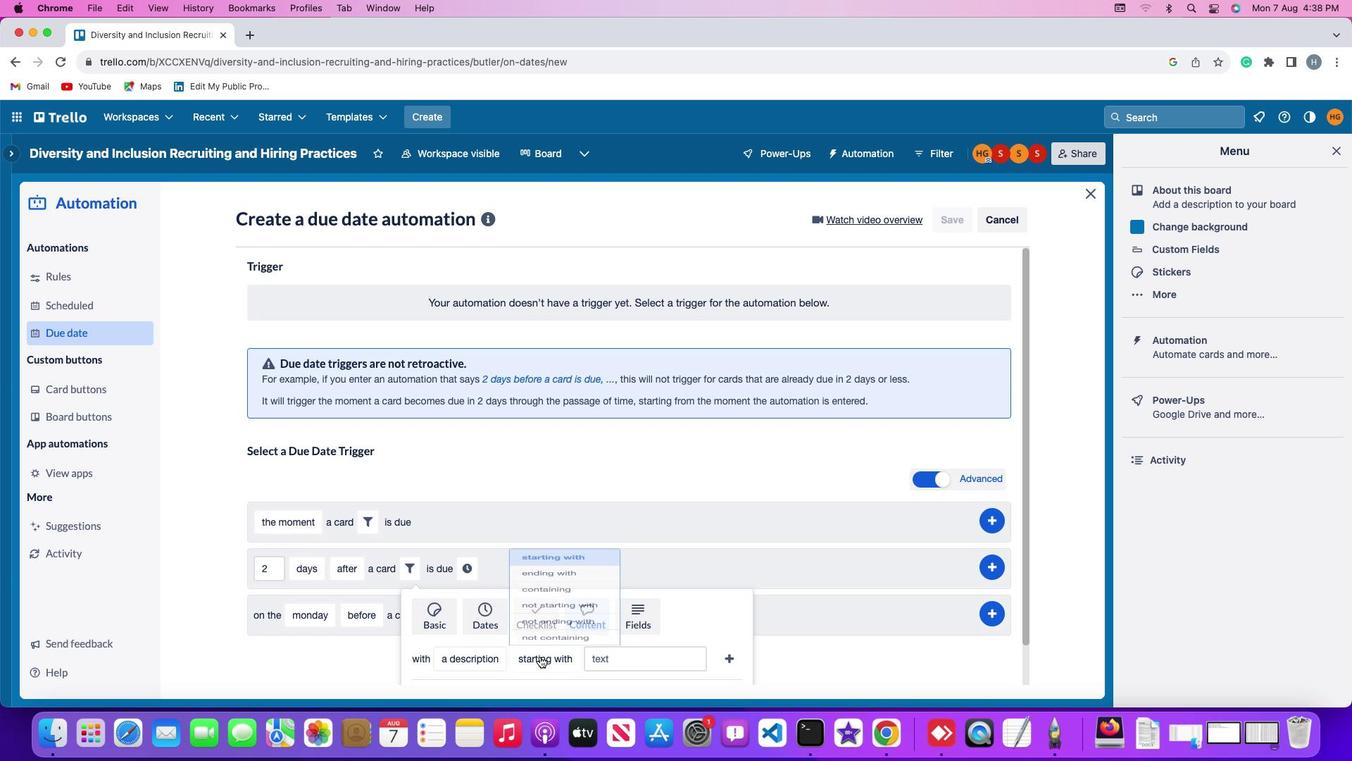 
Action: Mouse pressed left at (541, 657)
Screenshot: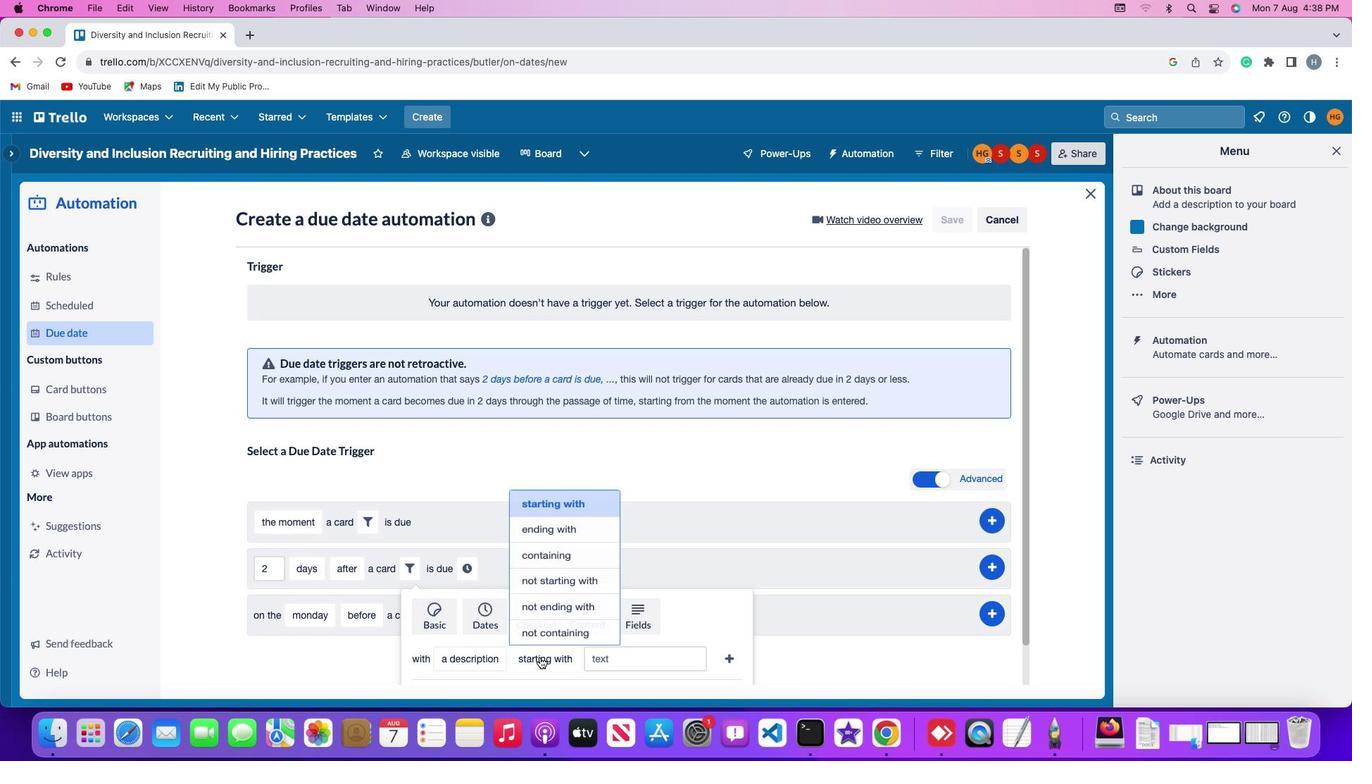 
Action: Mouse moved to (551, 627)
Screenshot: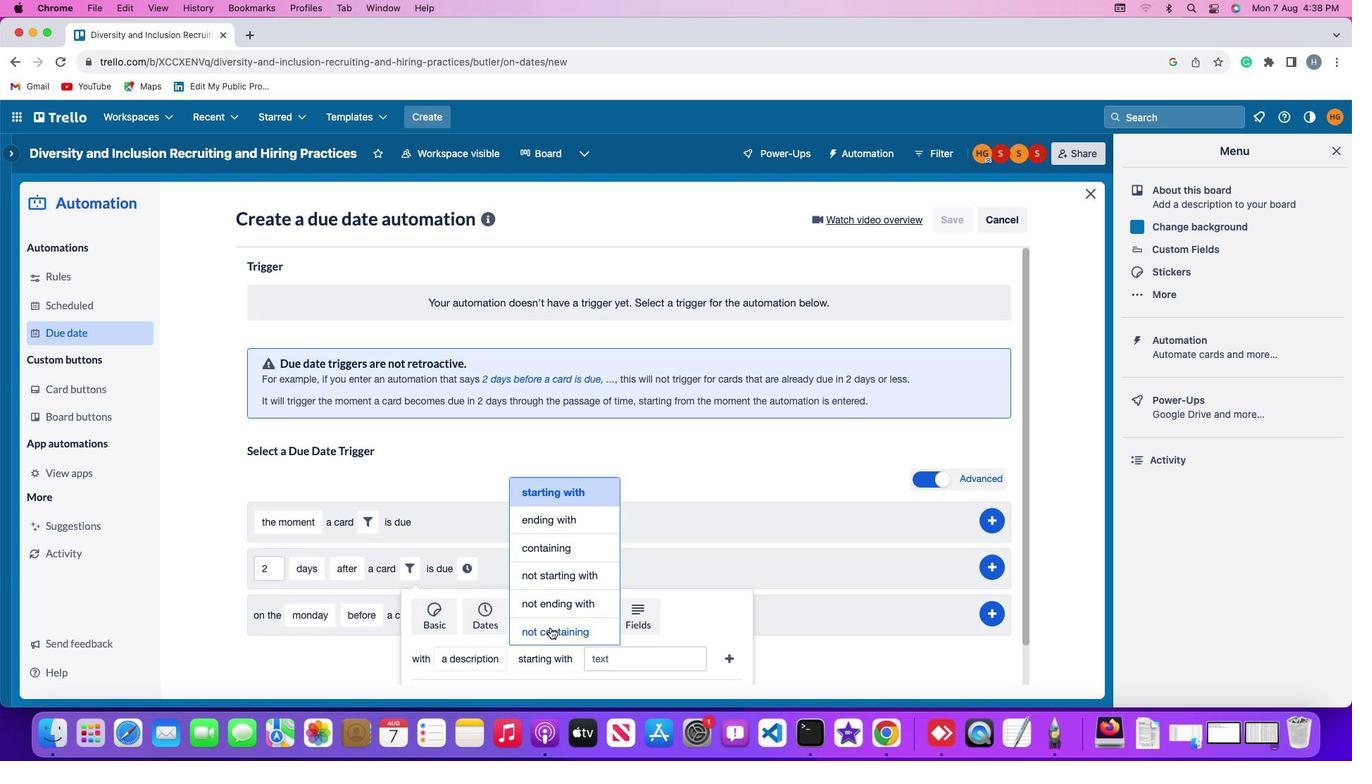 
Action: Mouse pressed left at (551, 627)
Screenshot: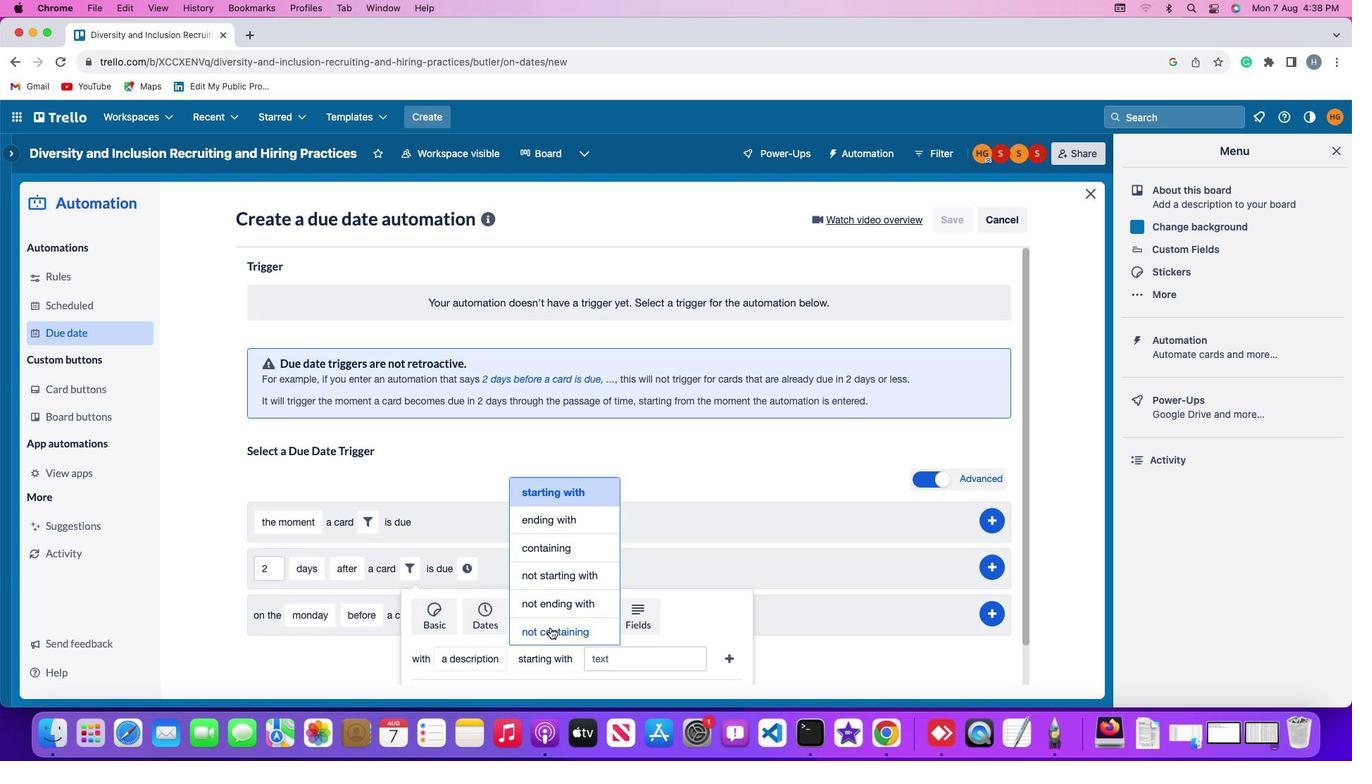 
Action: Mouse moved to (620, 660)
Screenshot: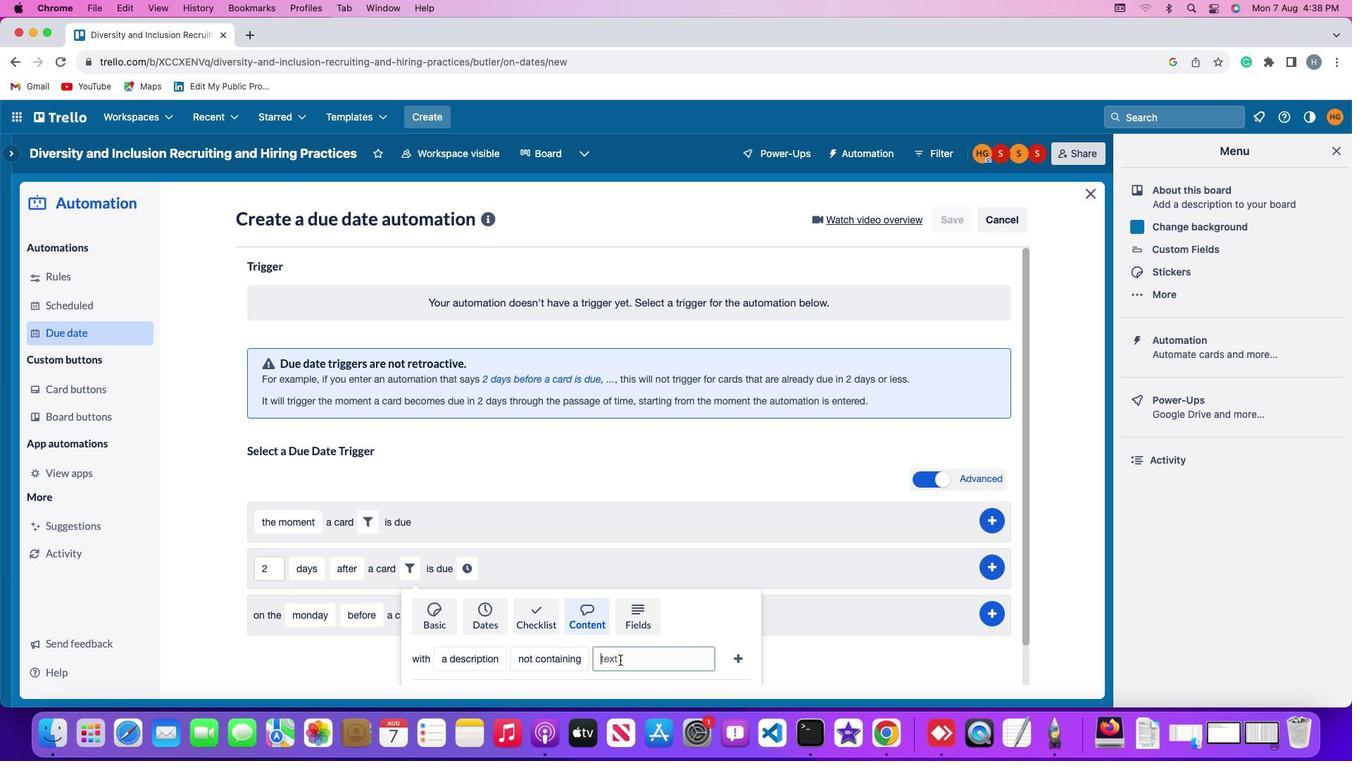 
Action: Mouse pressed left at (620, 660)
Screenshot: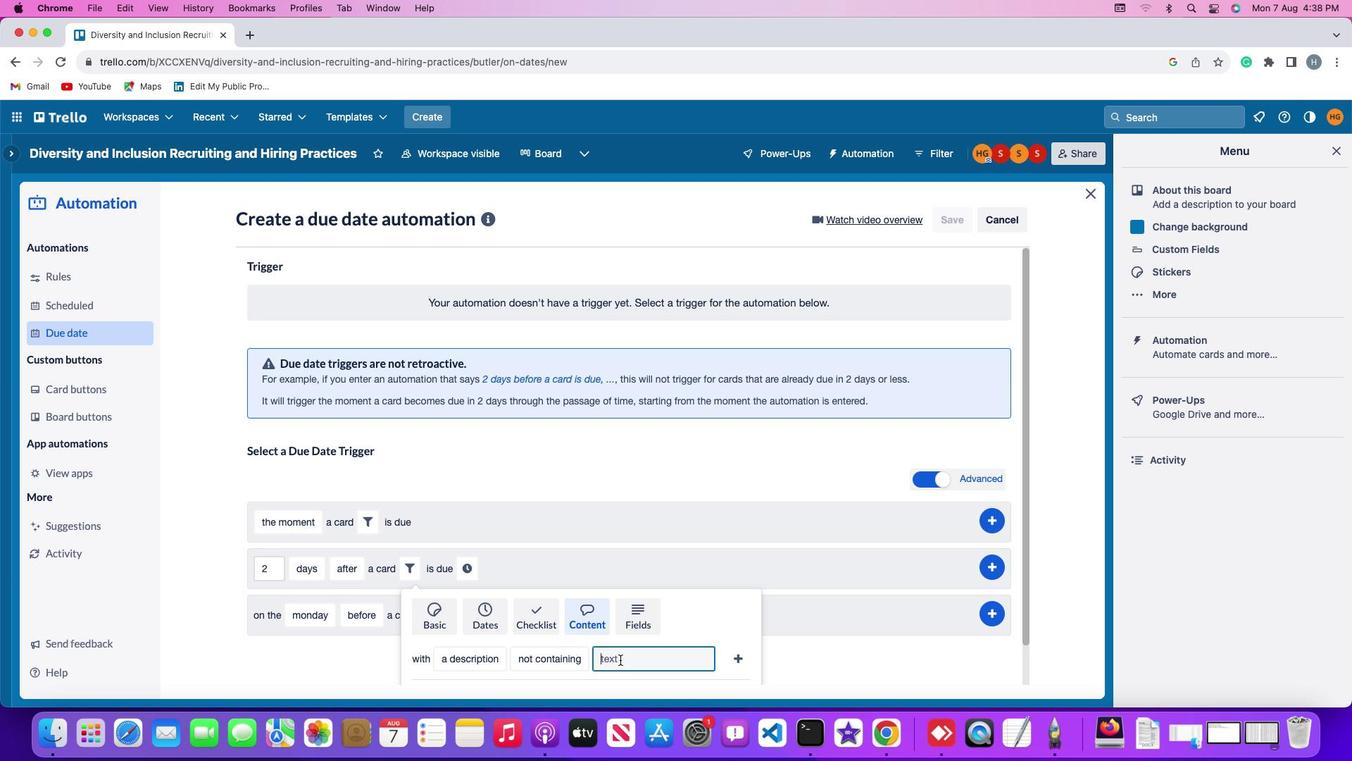 
Action: Key pressed 'r''e''s''u''m''e'
Screenshot: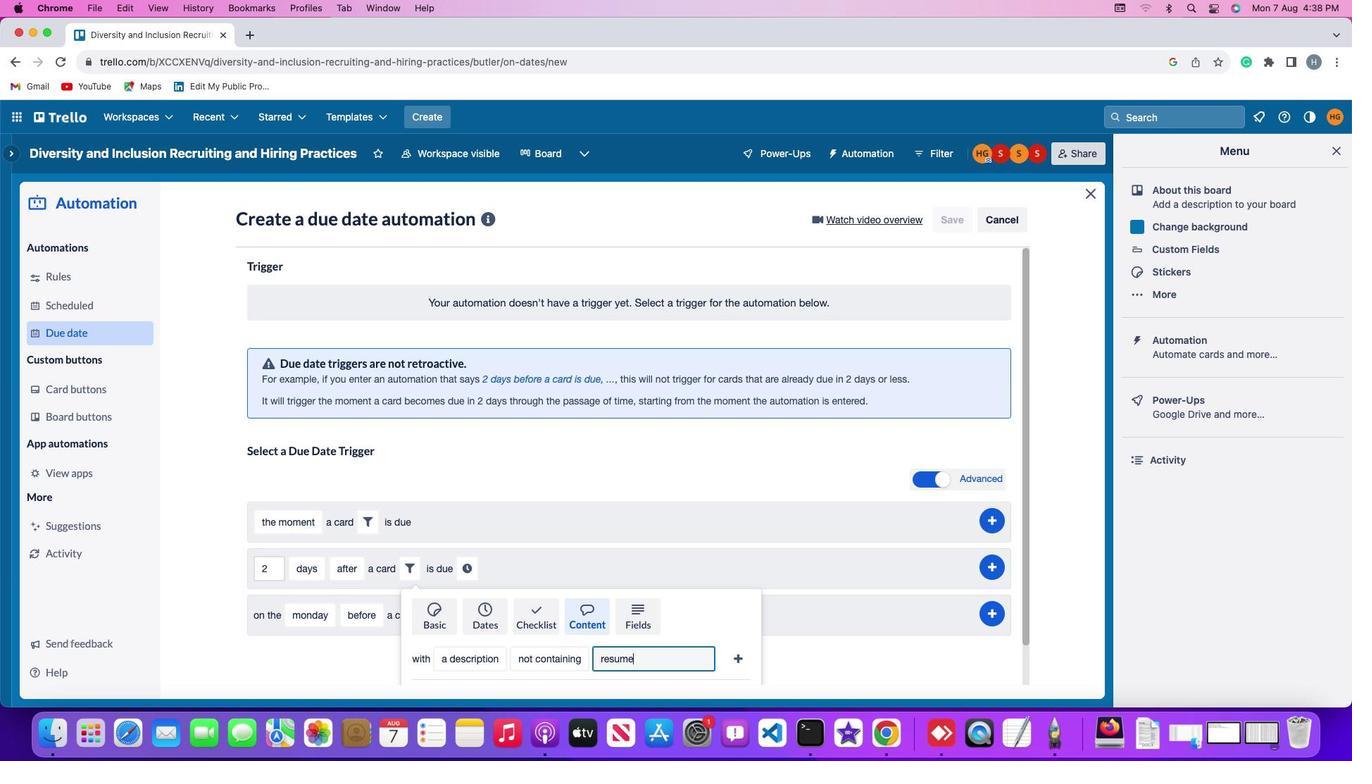 
Action: Mouse moved to (732, 653)
Screenshot: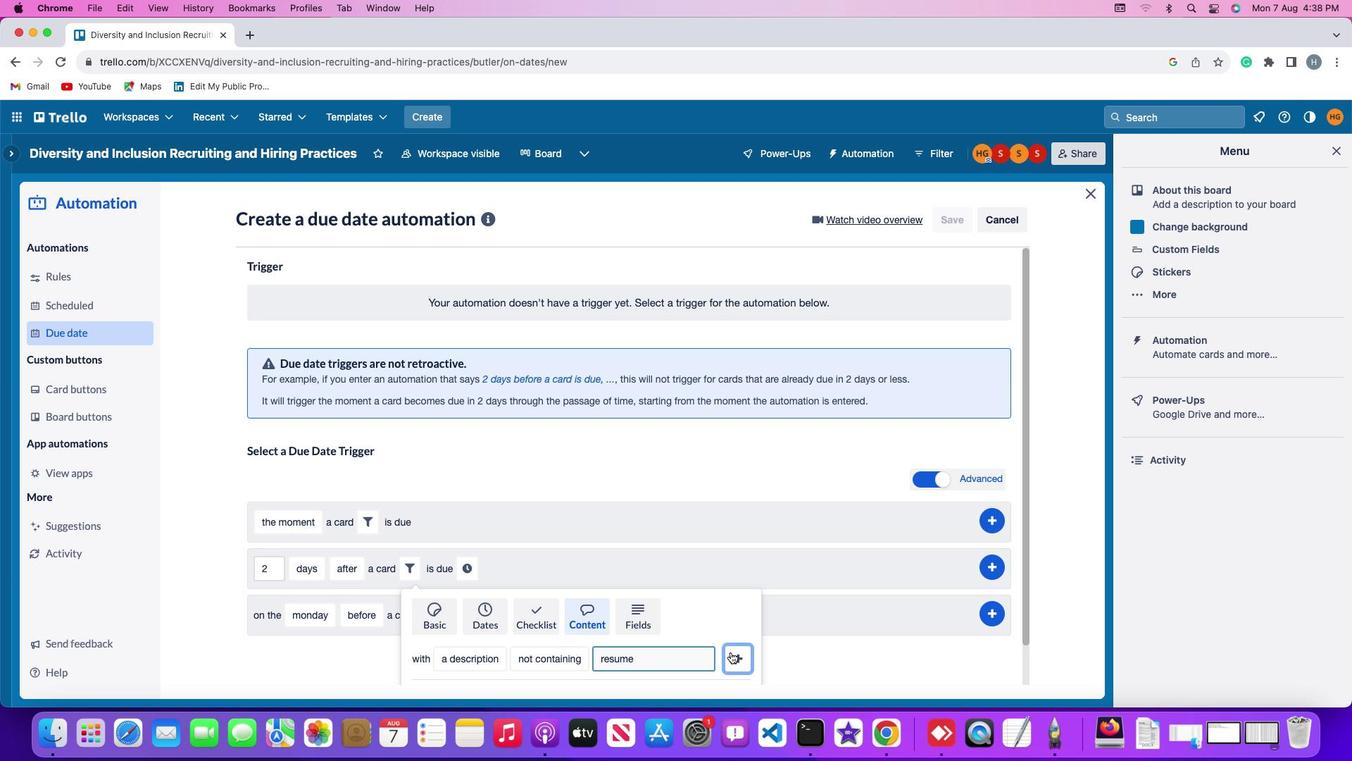 
Action: Mouse pressed left at (732, 653)
Screenshot: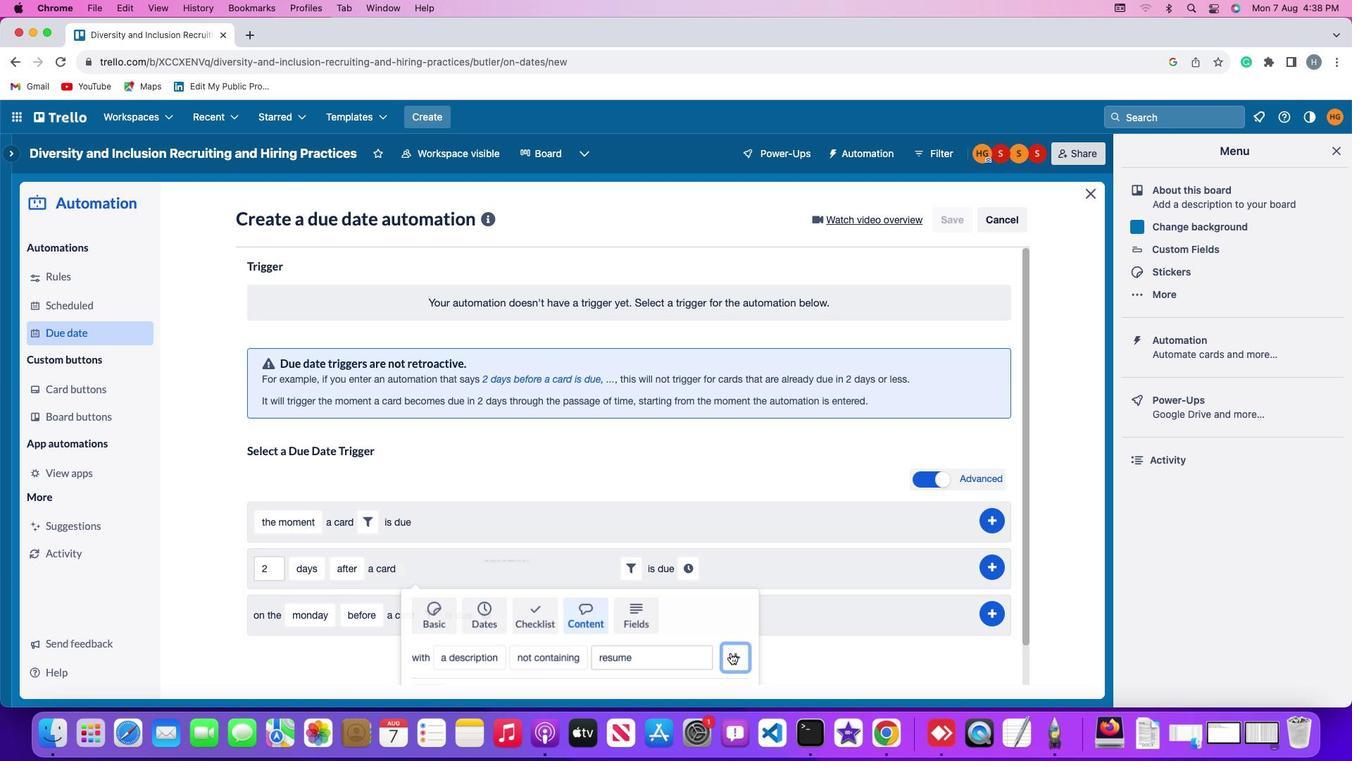 
Action: Mouse moved to (692, 567)
Screenshot: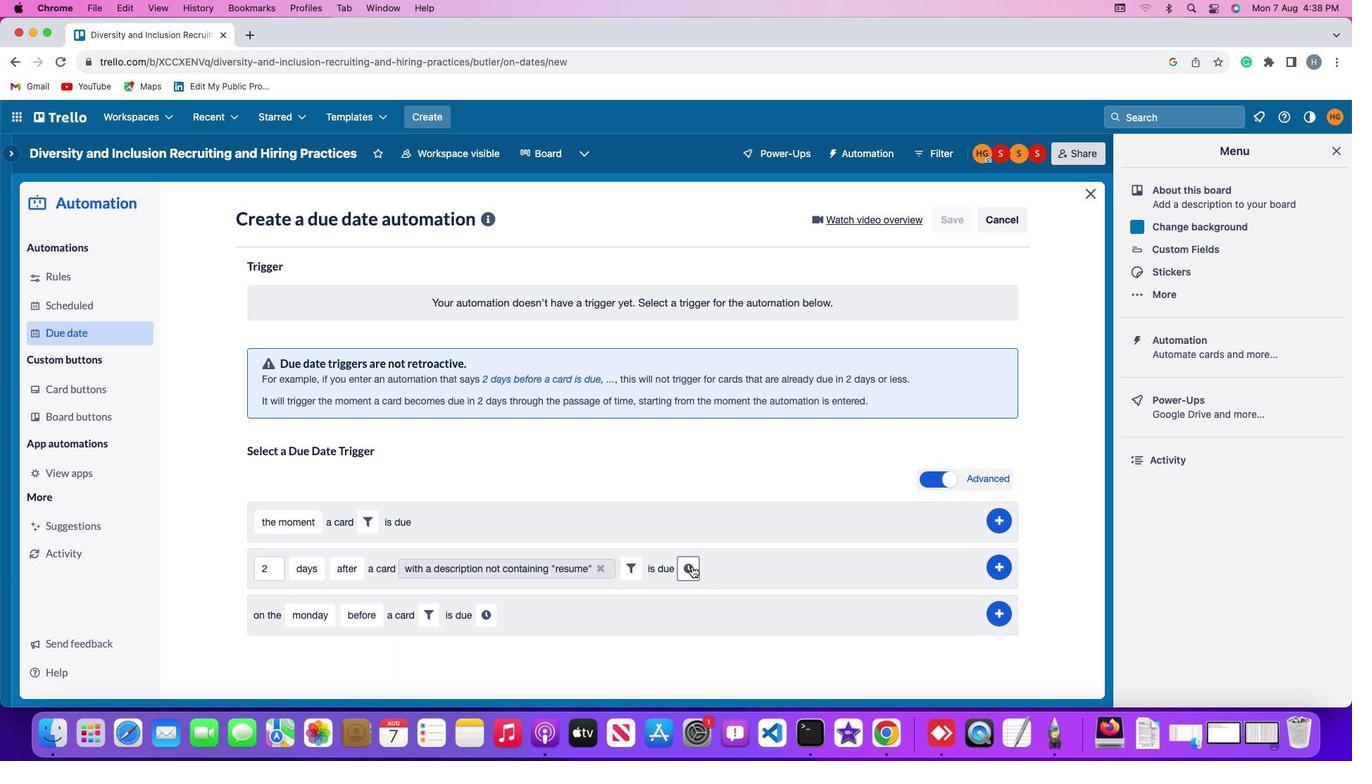 
Action: Mouse pressed left at (692, 567)
Screenshot: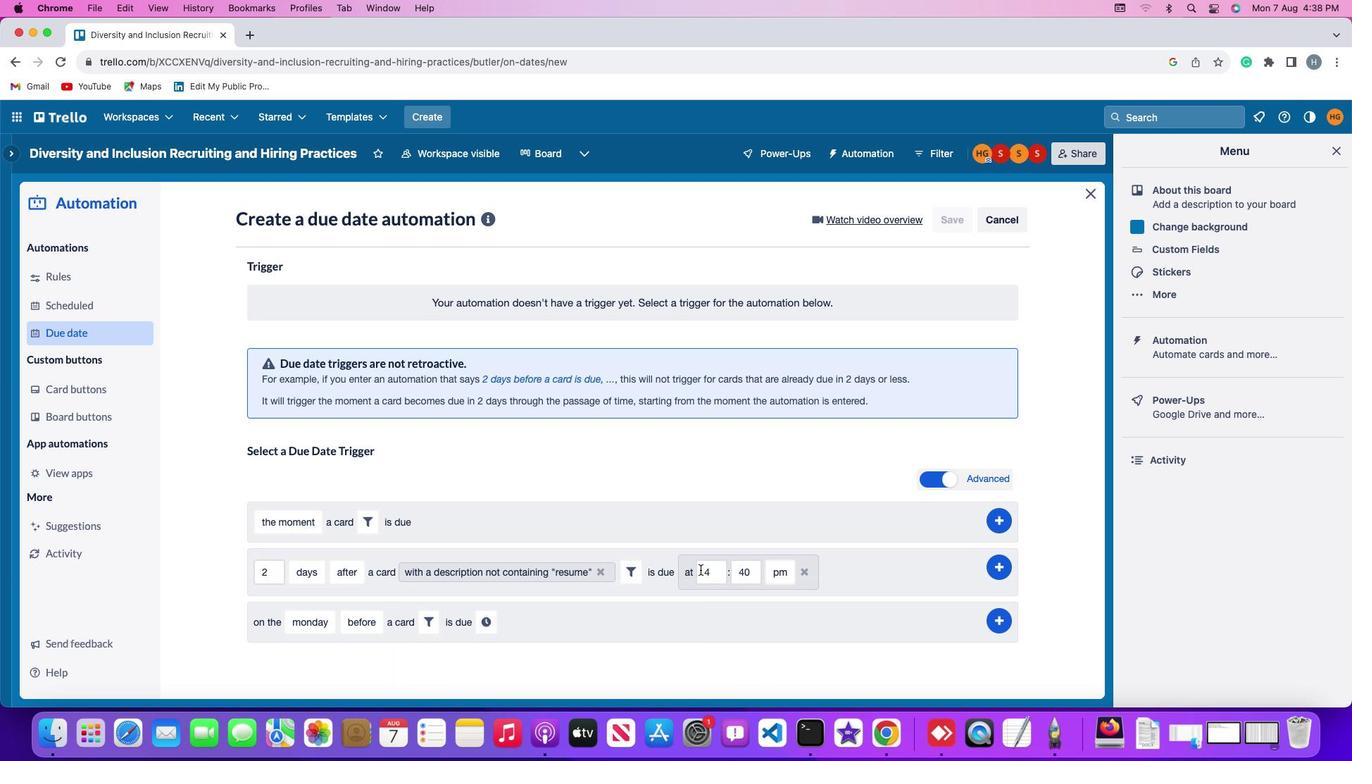 
Action: Mouse moved to (720, 577)
Screenshot: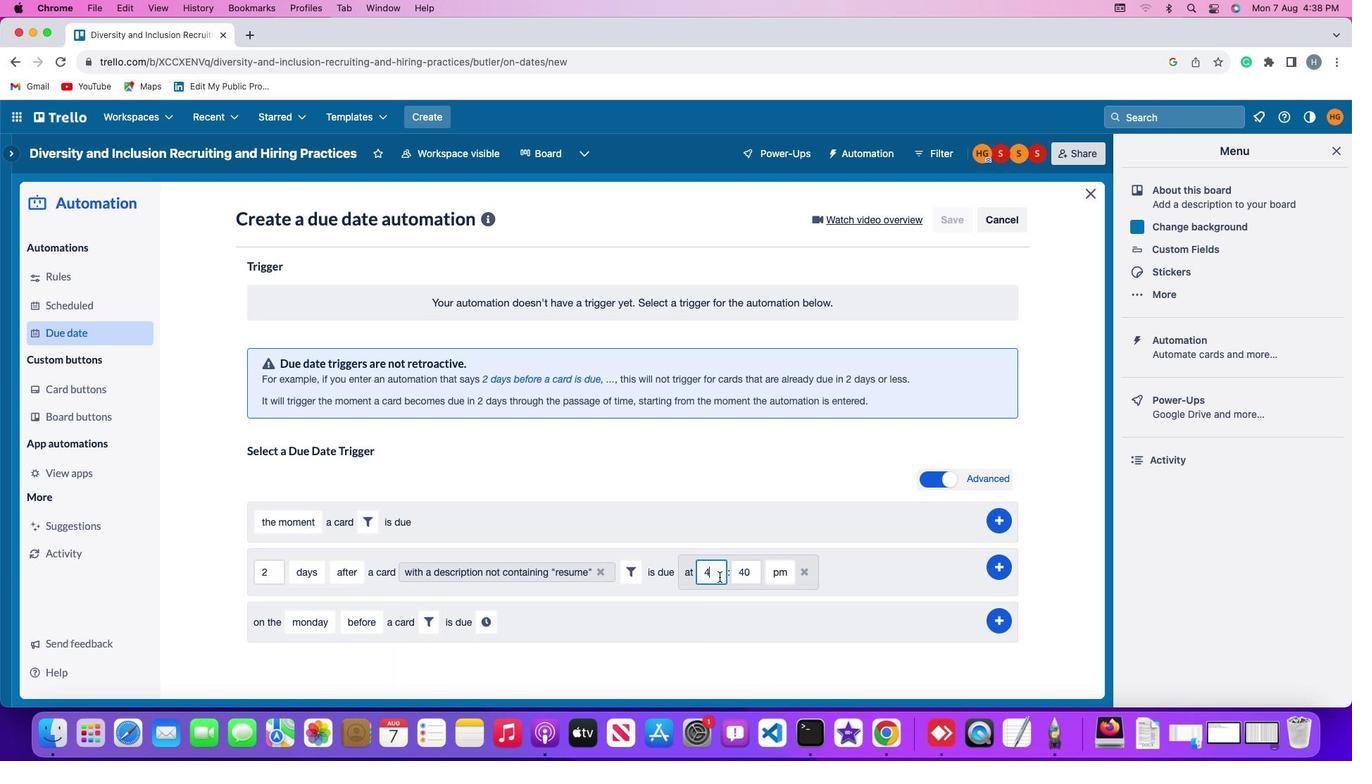 
Action: Mouse pressed left at (720, 577)
Screenshot: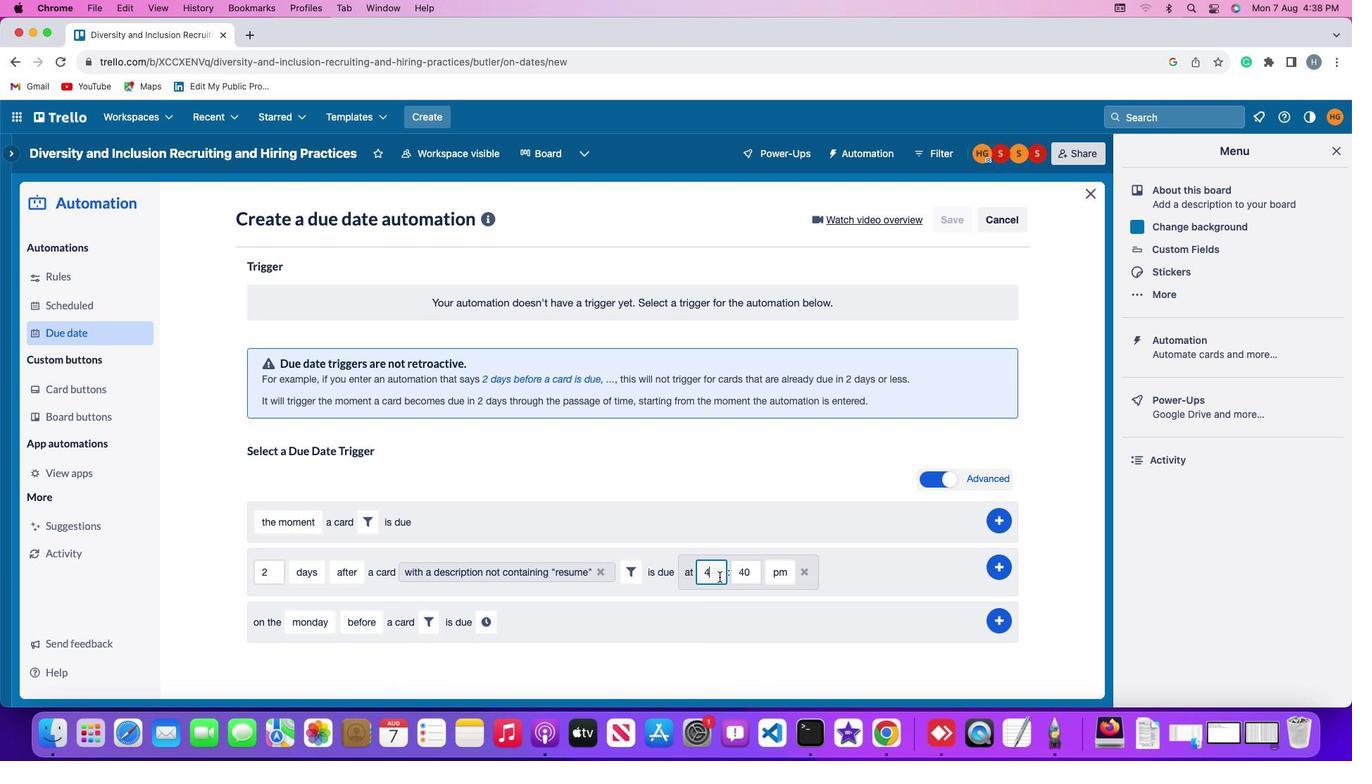 
Action: Mouse moved to (720, 577)
Screenshot: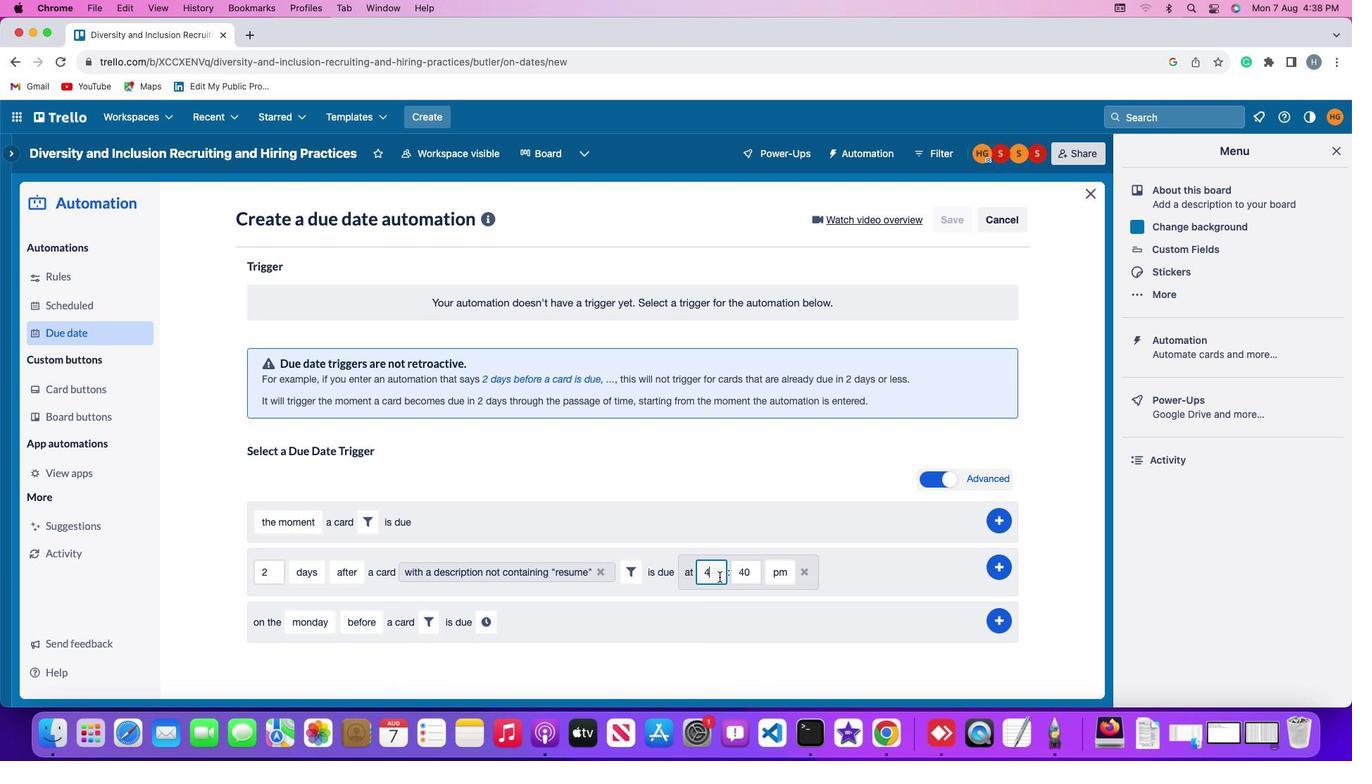 
Action: Key pressed Key.backspaceKey.backspace'1''1'
Screenshot: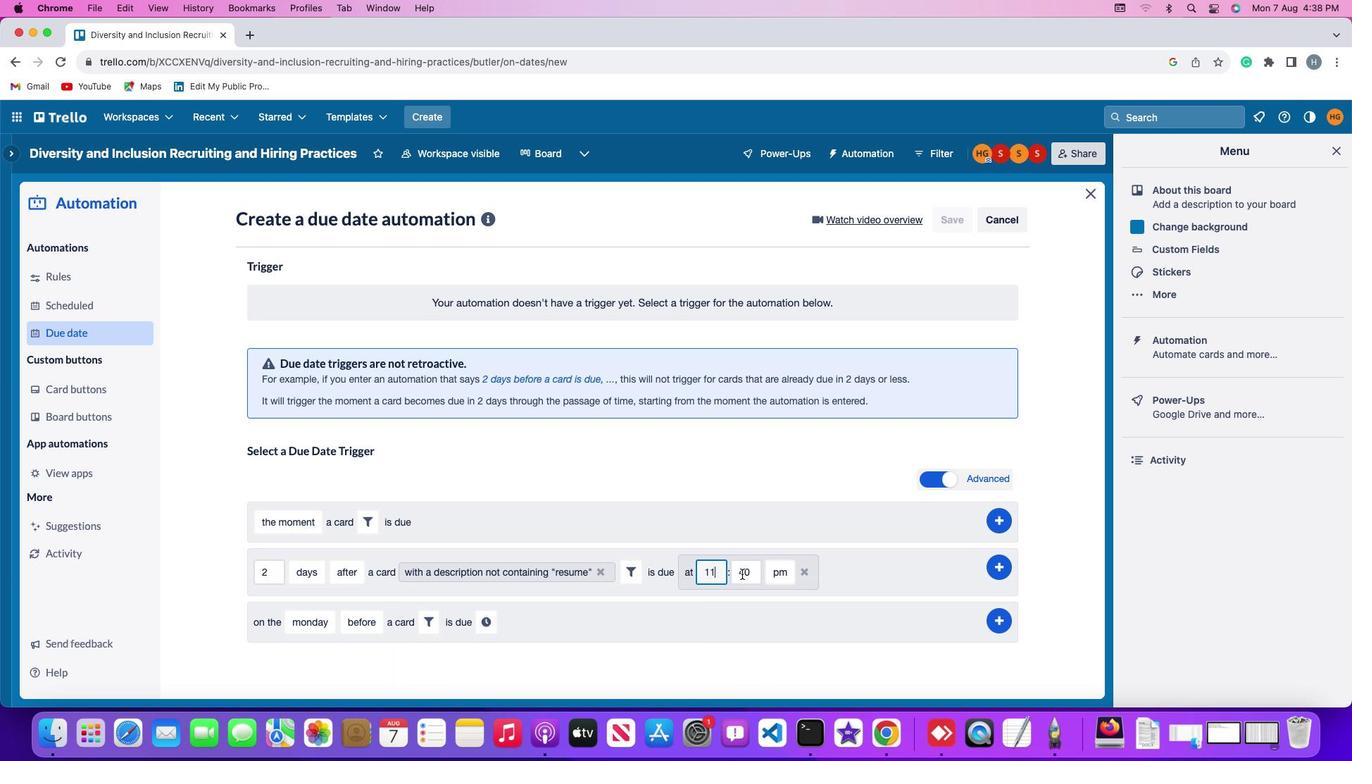 
Action: Mouse moved to (755, 573)
Screenshot: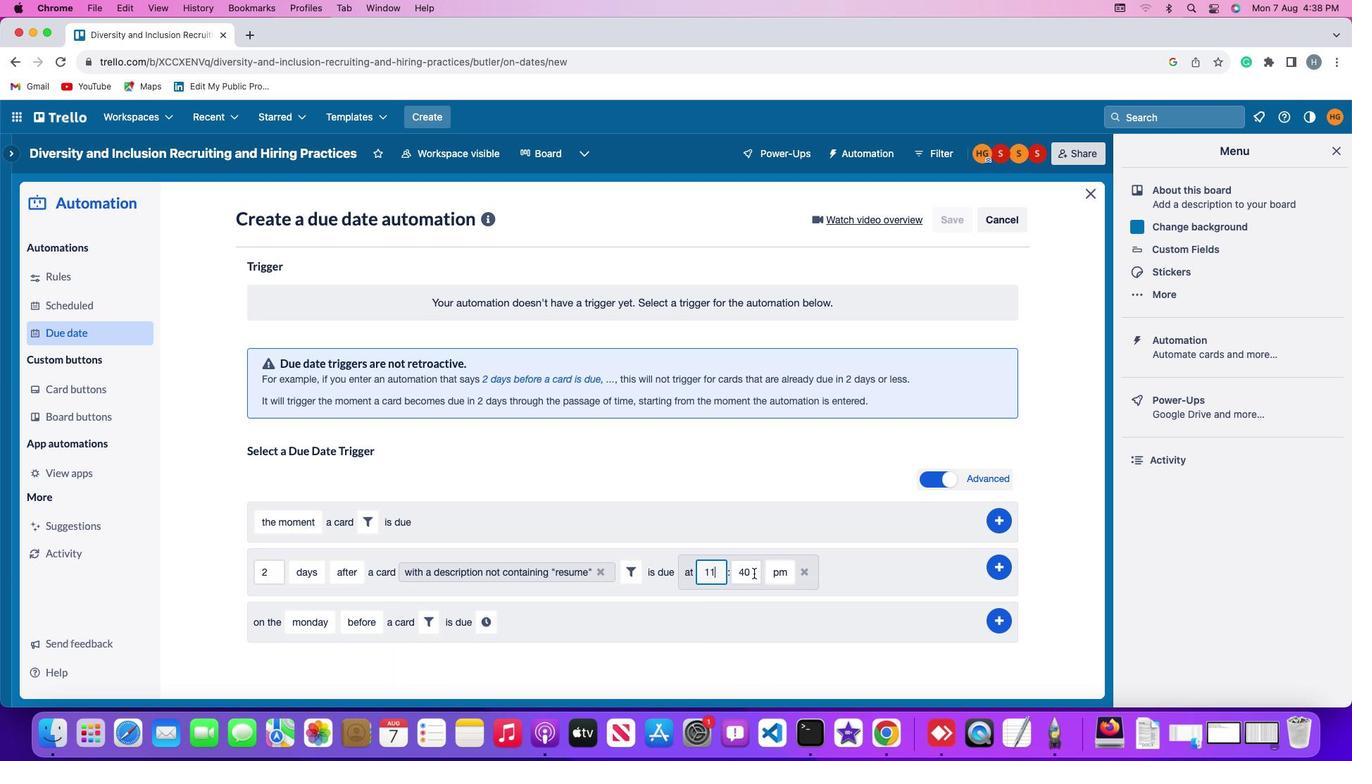 
Action: Mouse pressed left at (755, 573)
Screenshot: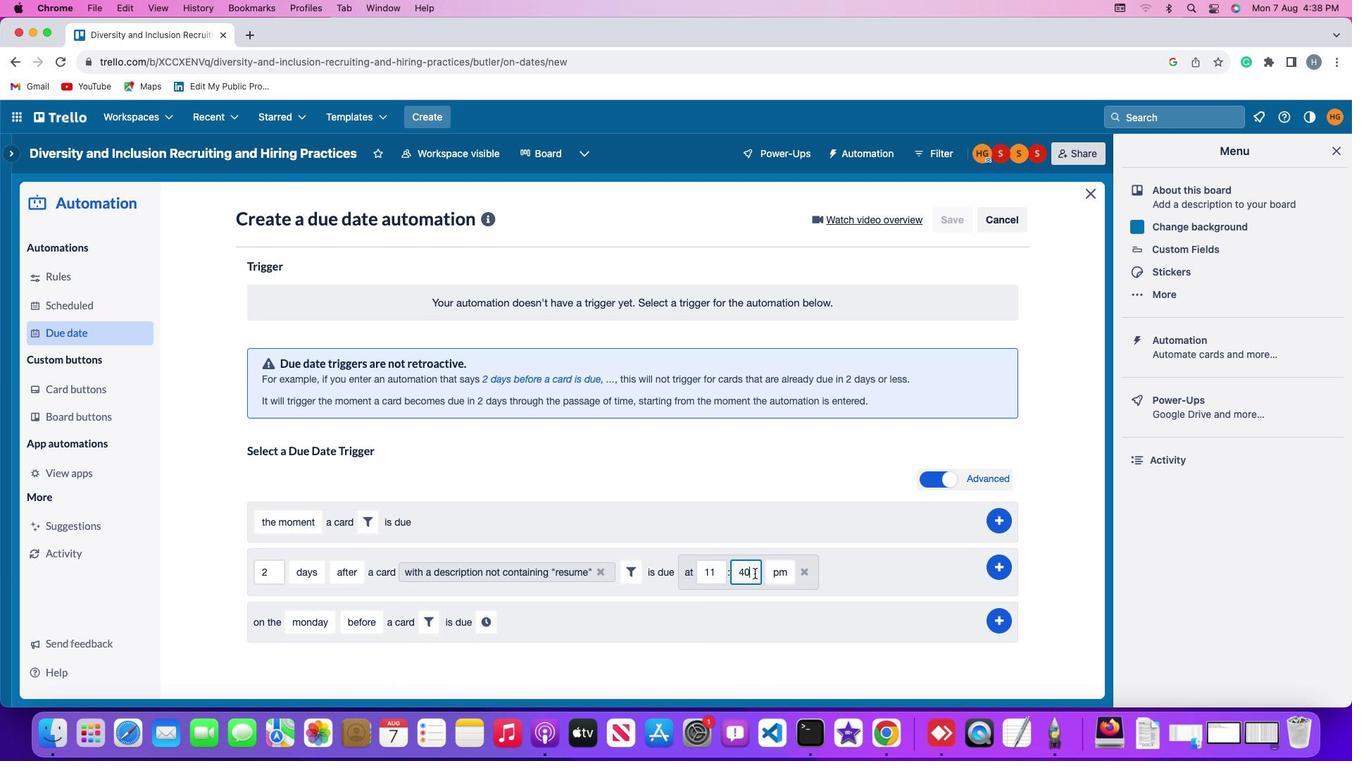 
Action: Mouse moved to (755, 573)
Screenshot: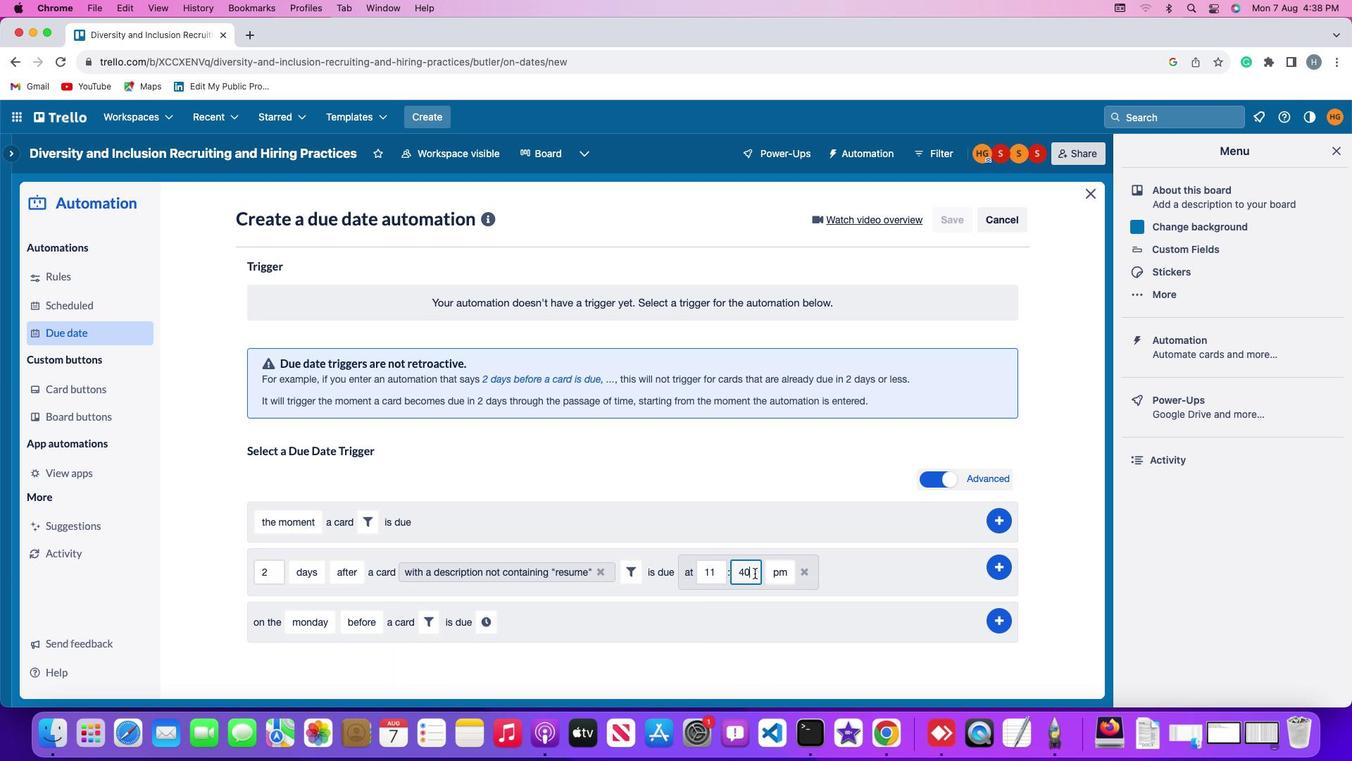 
Action: Key pressed Key.backspaceKey.backspaceKey.backspace'0''0'
Screenshot: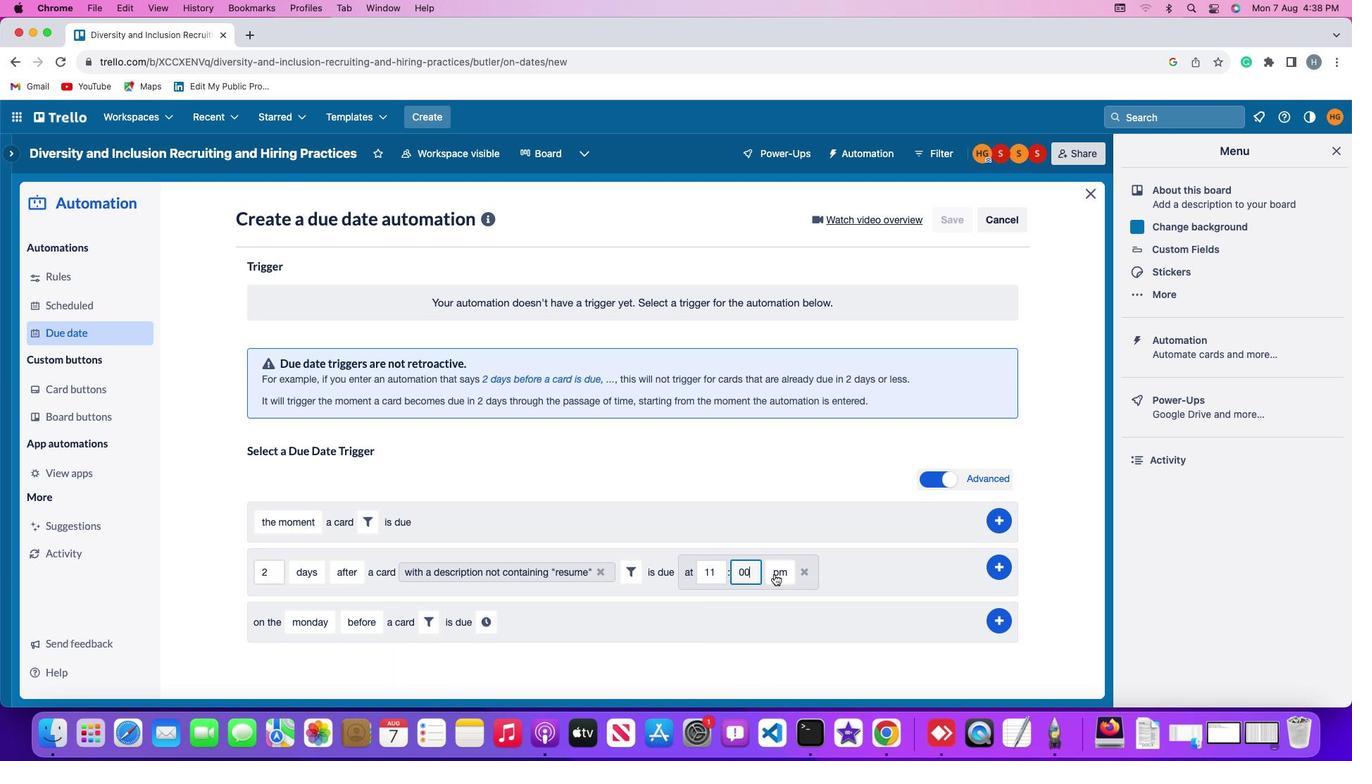 
Action: Mouse moved to (784, 598)
Screenshot: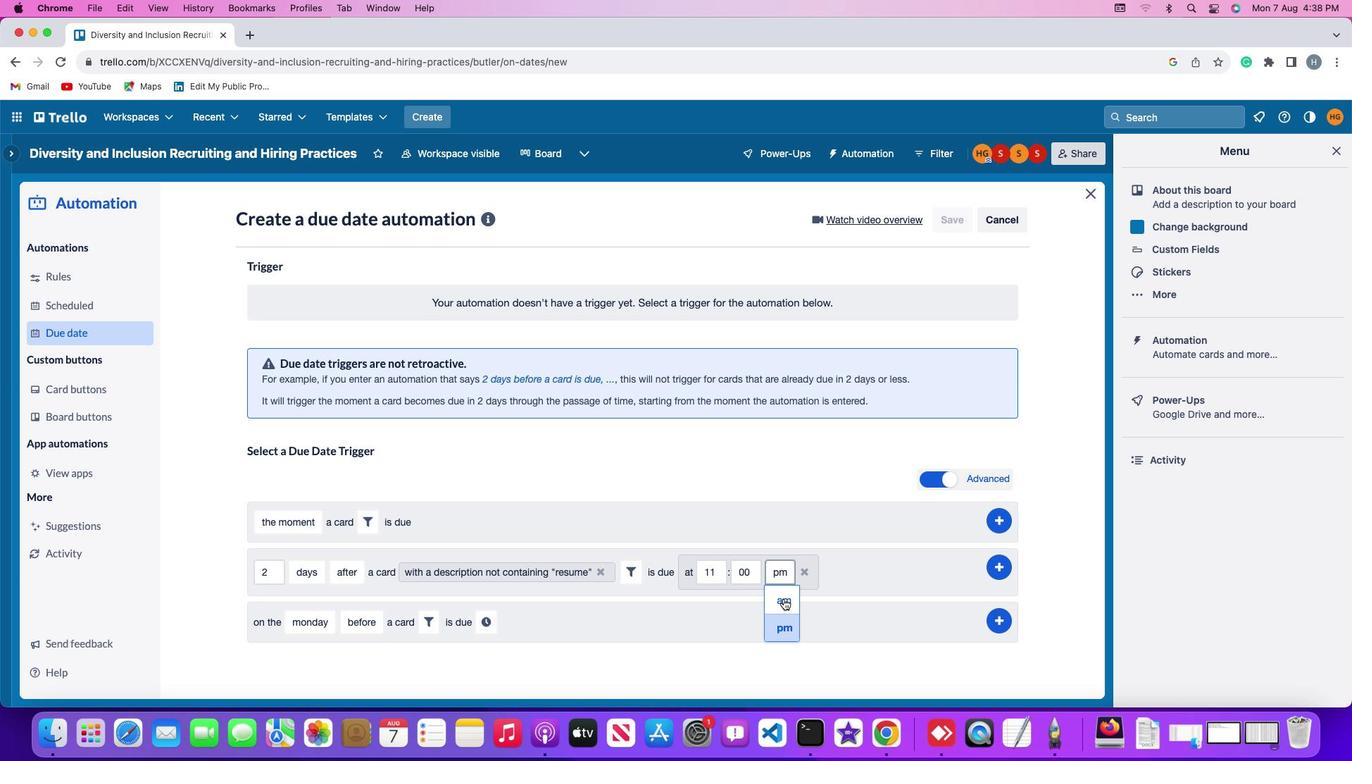 
Action: Mouse pressed left at (784, 598)
Screenshot: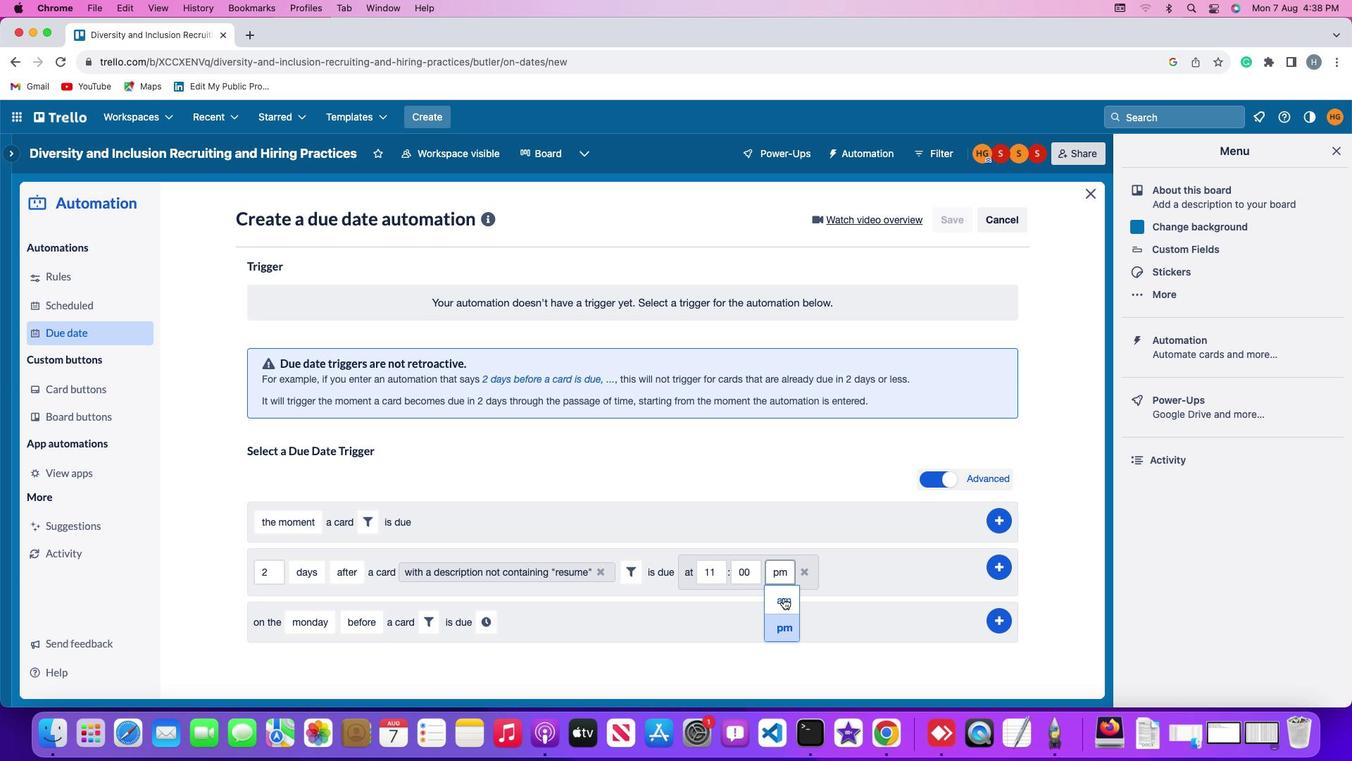 
Action: Mouse moved to (999, 565)
Screenshot: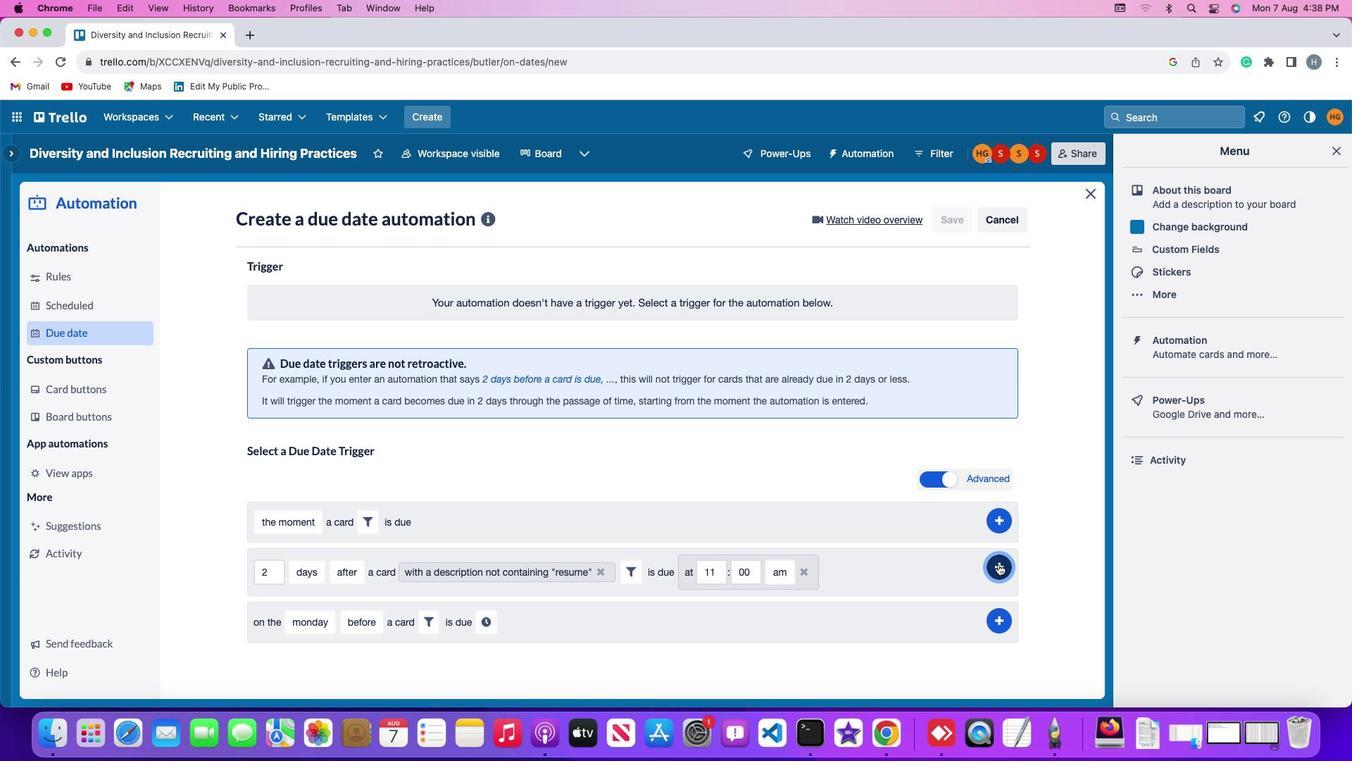 
Action: Mouse pressed left at (999, 565)
Screenshot: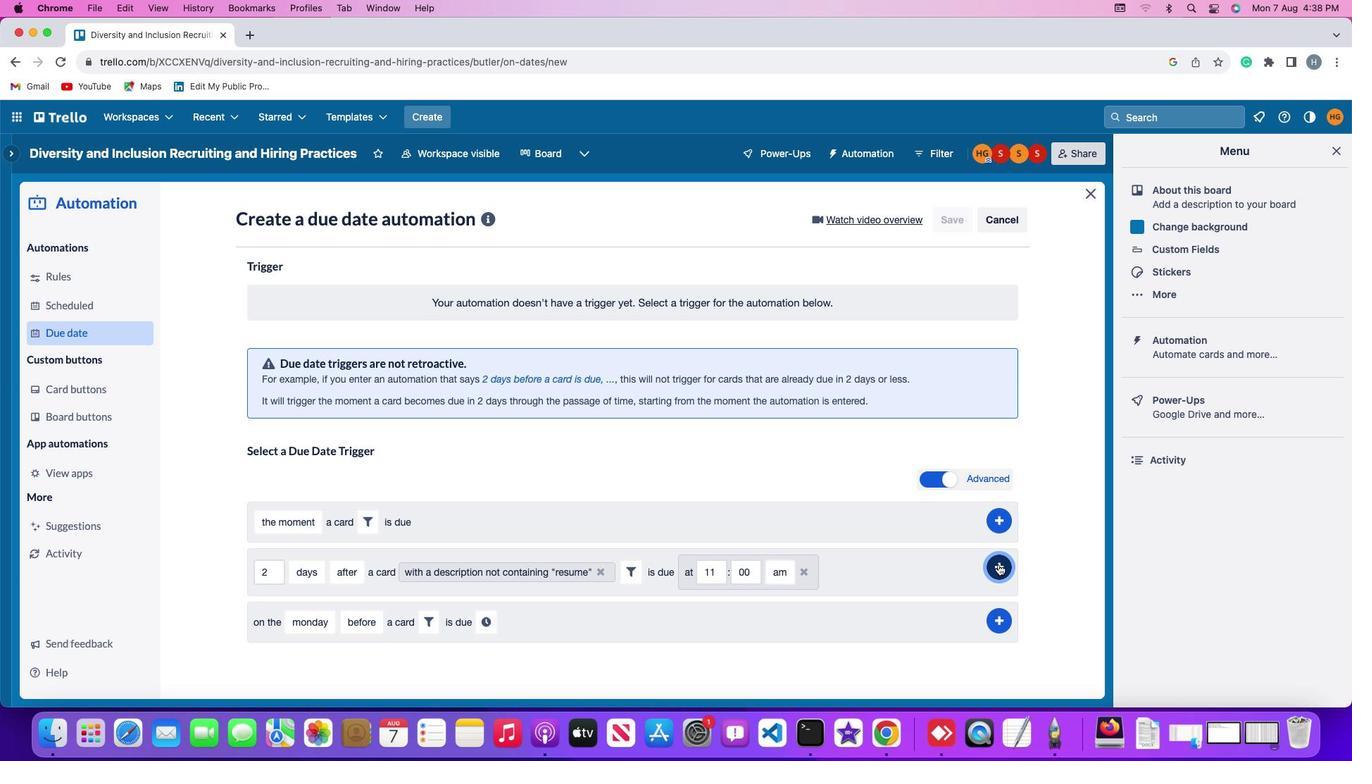 
Action: Mouse moved to (1056, 443)
Screenshot: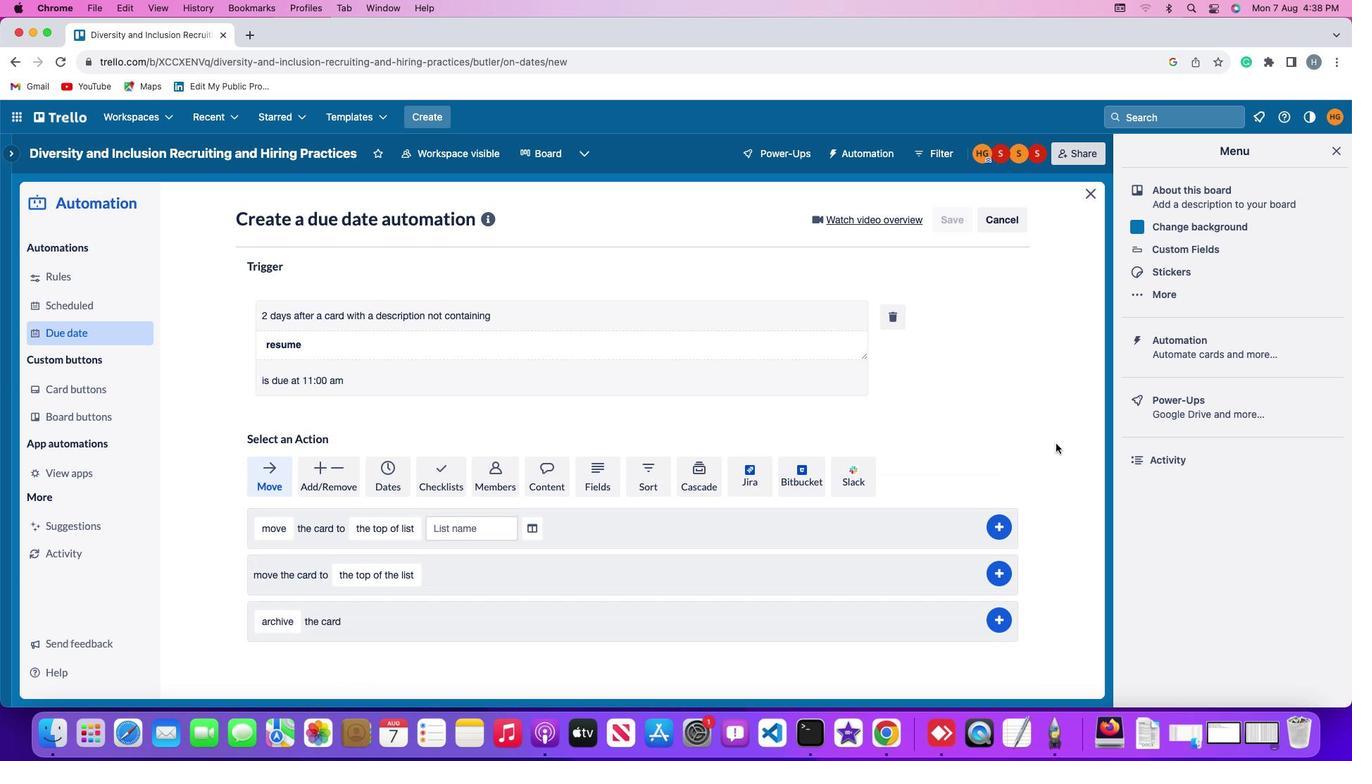 
